 Task: Look for space in Iwakura, Japan from 1st June, 2023 to 9th June, 2023 for 4 adults in price range Rs.6000 to Rs.12000. Place can be entire place with 2 bedrooms having 2 beds and 2 bathrooms. Property type can be house, flat, guest house. Booking option can be shelf check-in. Required host language is English.
Action: Mouse moved to (445, 108)
Screenshot: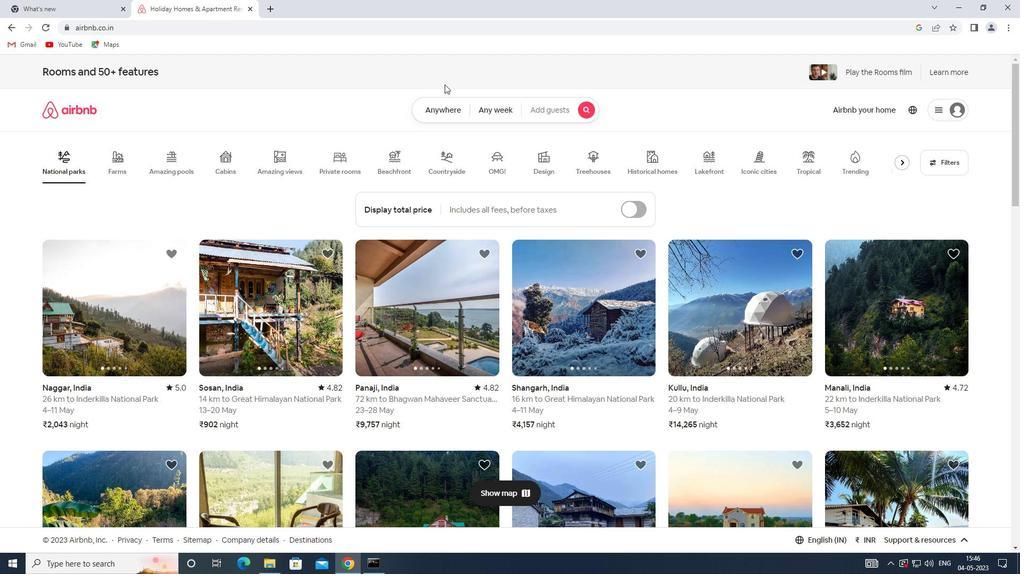 
Action: Mouse pressed left at (445, 108)
Screenshot: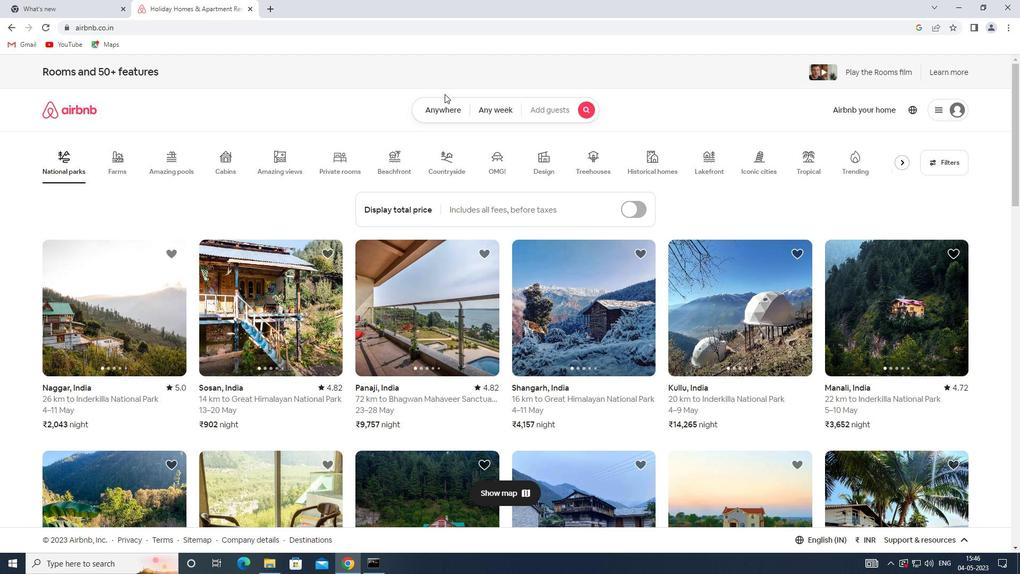 
Action: Mouse moved to (331, 155)
Screenshot: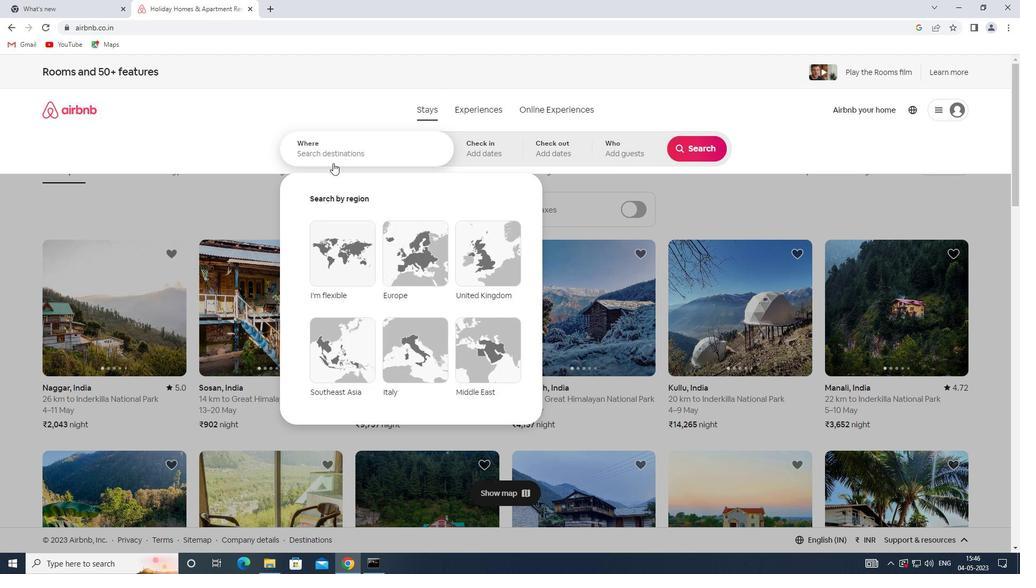 
Action: Mouse pressed left at (331, 155)
Screenshot: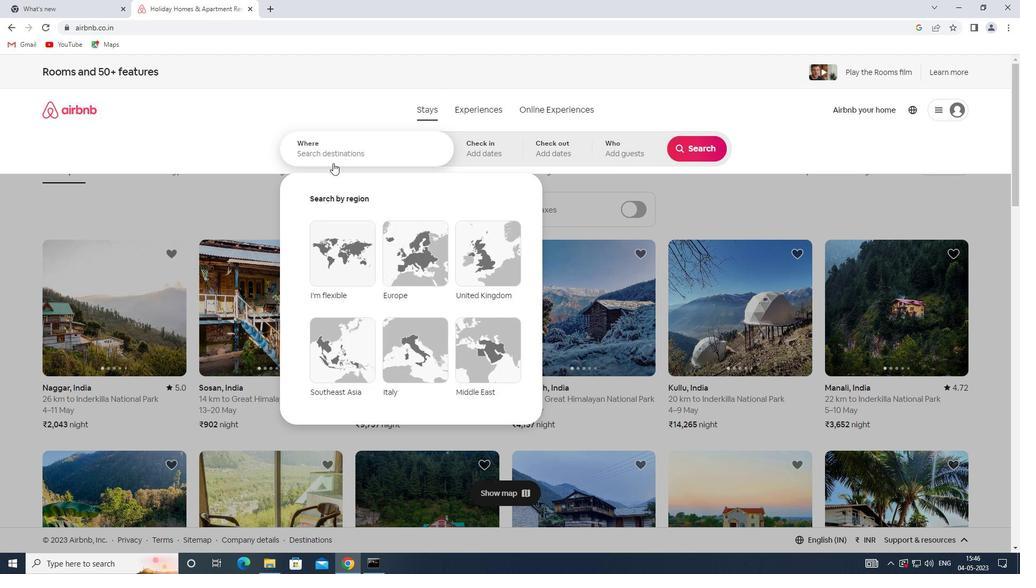 
Action: Key pressed <Key.shift><Key.shift><Key.shift><Key.shift><Key.shift><Key.shift><Key.shift><Key.shift><Key.shift>IWAKURA,<Key.shift><Key.shift><Key.shift><Key.shift><Key.shift><Key.shift><Key.shift><Key.shift><Key.shift><Key.shift><Key.shift><Key.shift><Key.shift><Key.shift><Key.shift><Key.shift><Key.shift>JAPAN
Screenshot: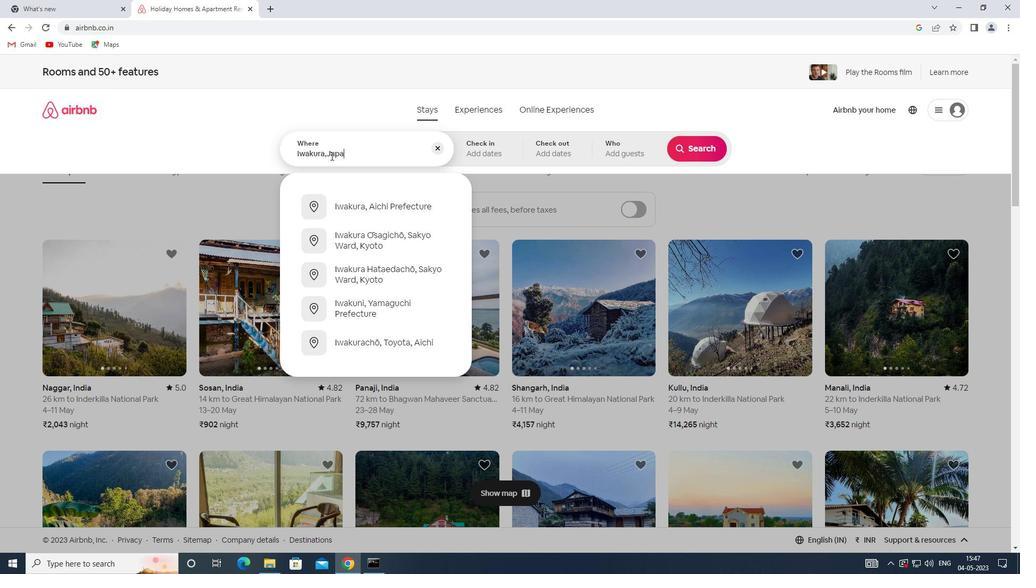 
Action: Mouse moved to (469, 144)
Screenshot: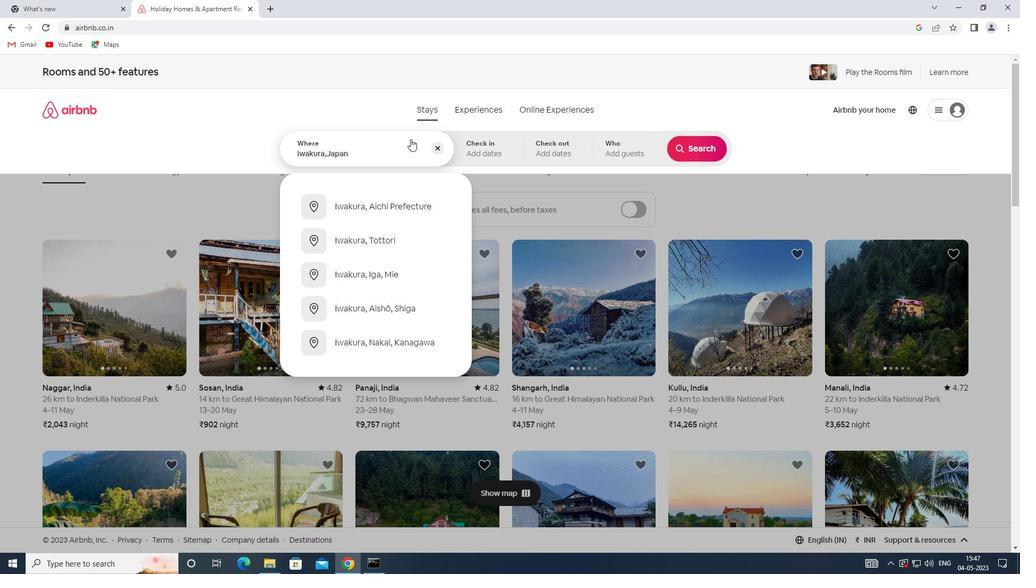 
Action: Mouse pressed left at (469, 144)
Screenshot: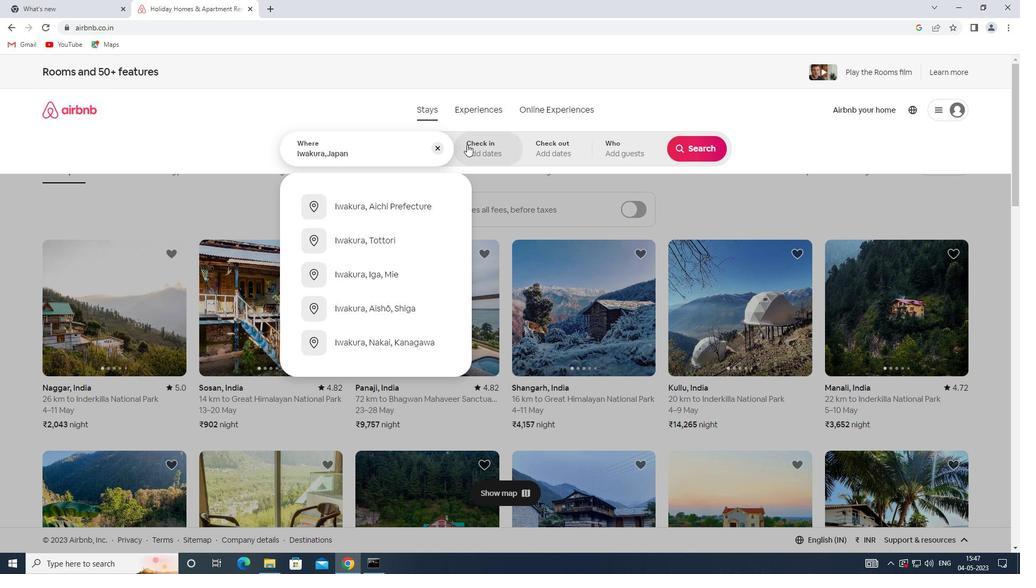
Action: Mouse moved to (636, 285)
Screenshot: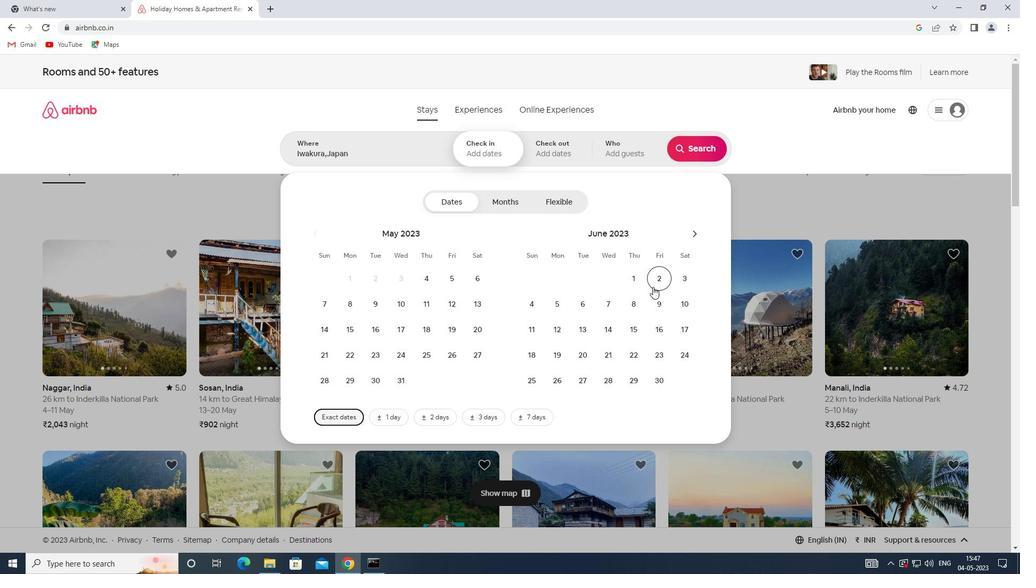 
Action: Mouse pressed left at (636, 285)
Screenshot: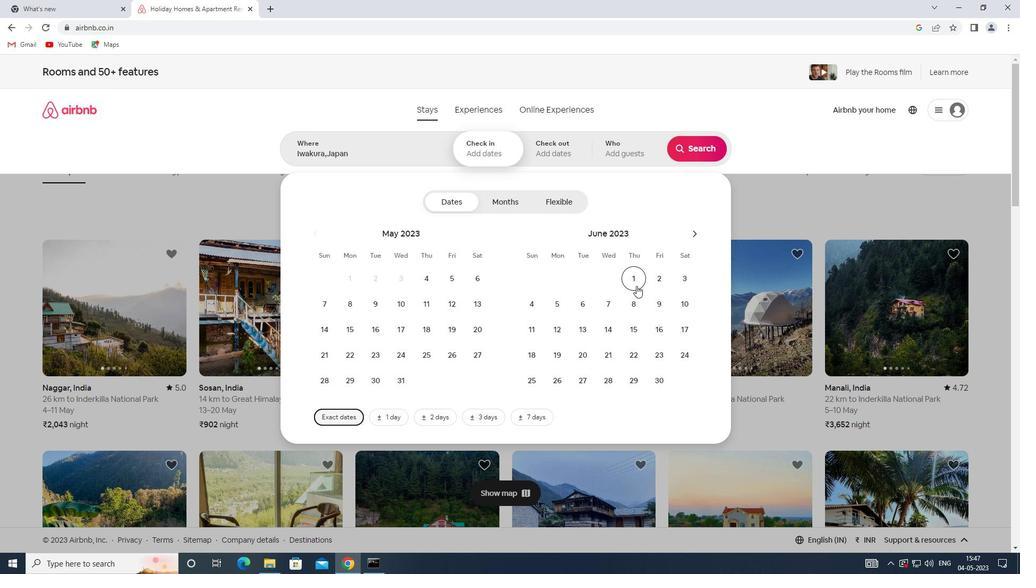 
Action: Mouse moved to (661, 304)
Screenshot: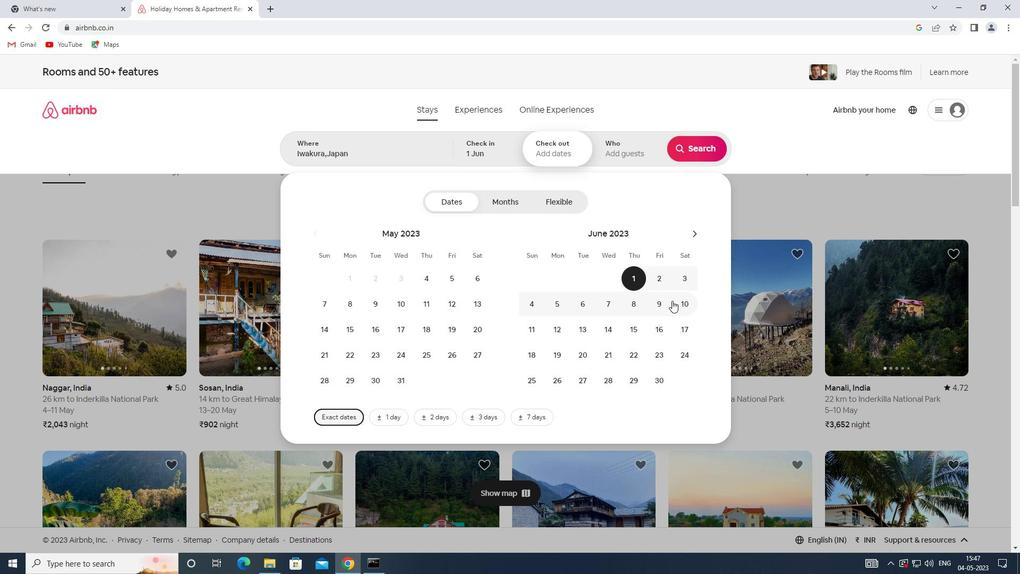 
Action: Mouse pressed left at (661, 304)
Screenshot: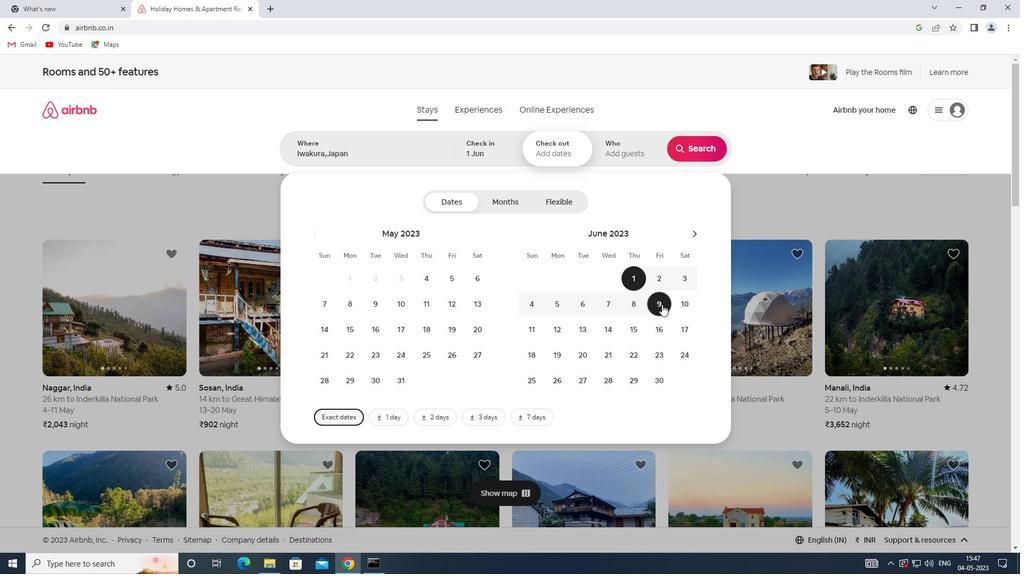
Action: Mouse moved to (634, 152)
Screenshot: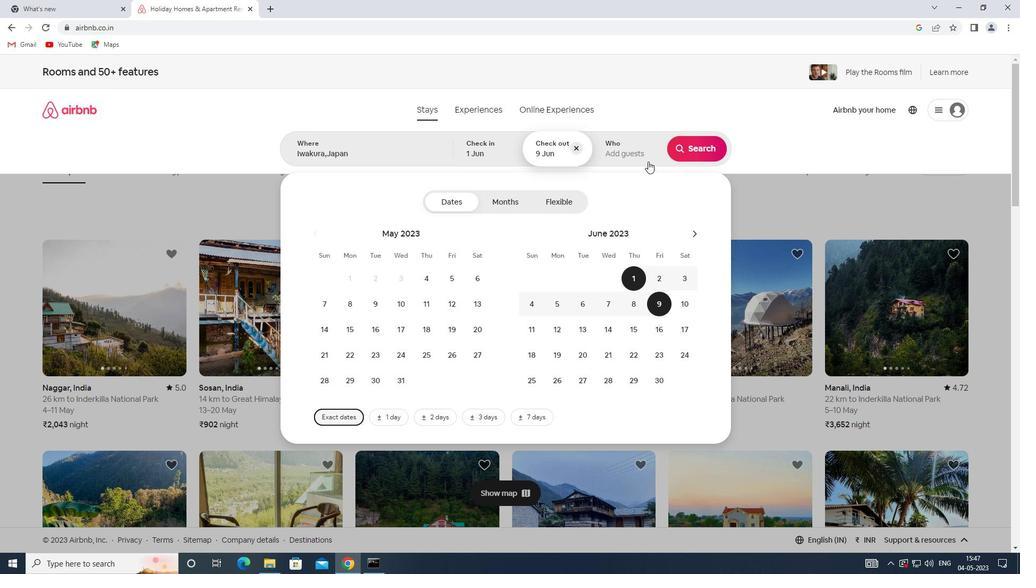 
Action: Mouse pressed left at (634, 152)
Screenshot: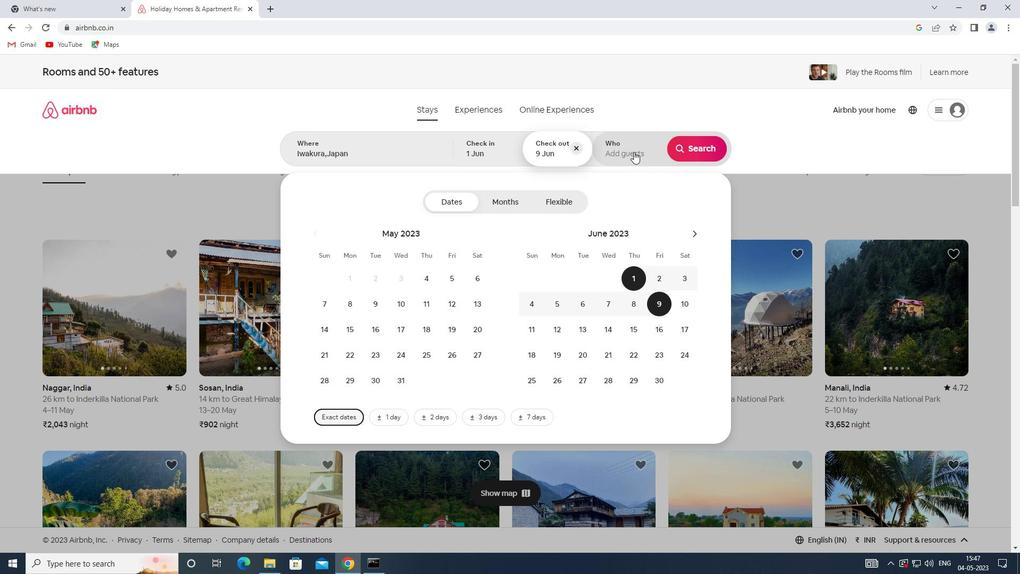 
Action: Mouse moved to (695, 203)
Screenshot: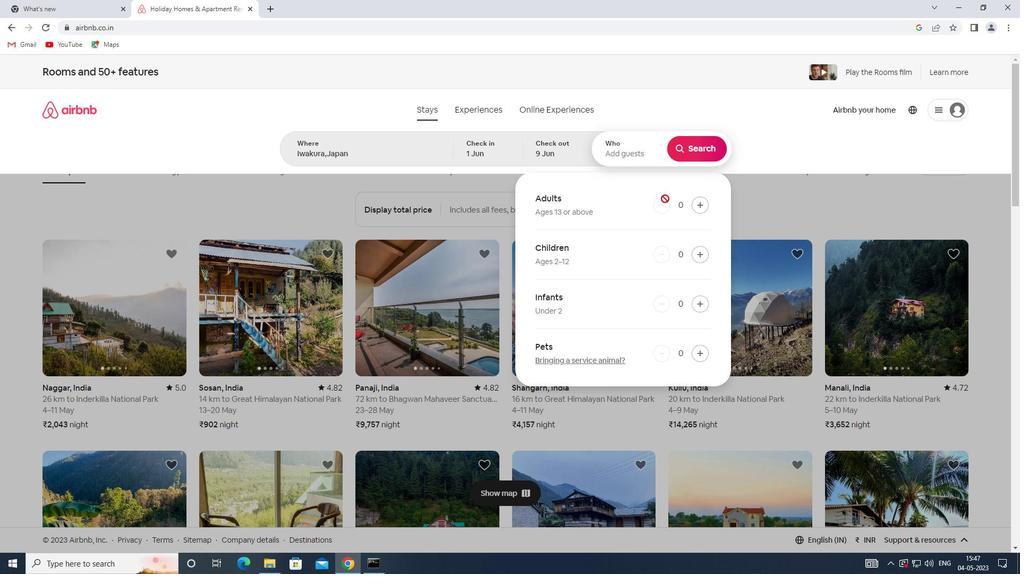 
Action: Mouse pressed left at (695, 203)
Screenshot: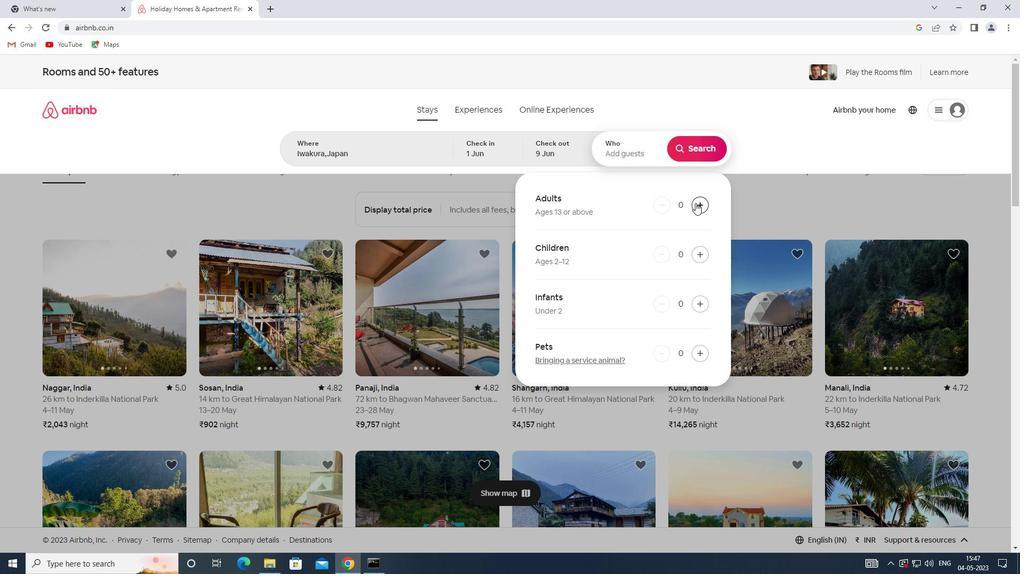 
Action: Mouse pressed left at (695, 203)
Screenshot: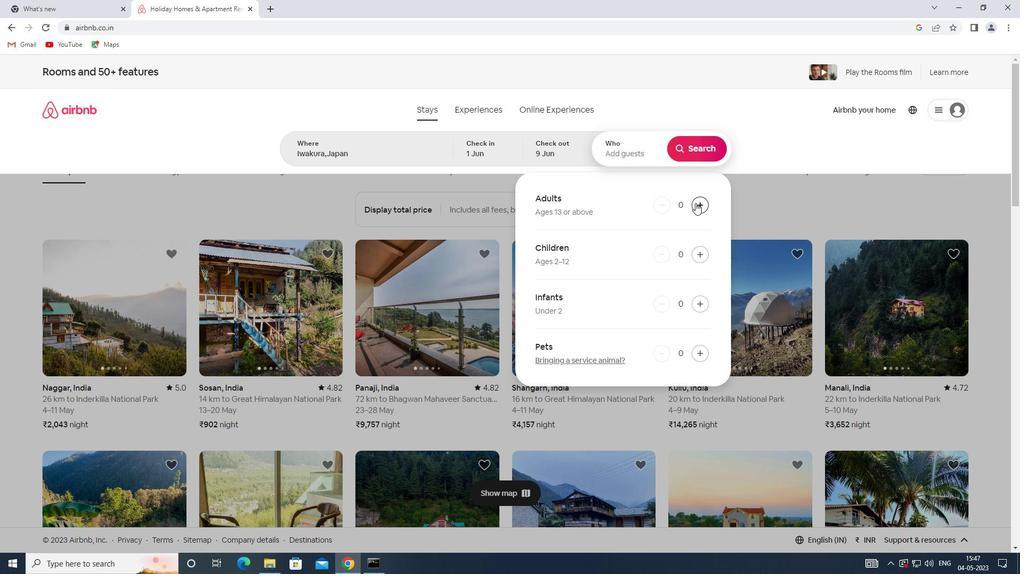 
Action: Mouse pressed left at (695, 203)
Screenshot: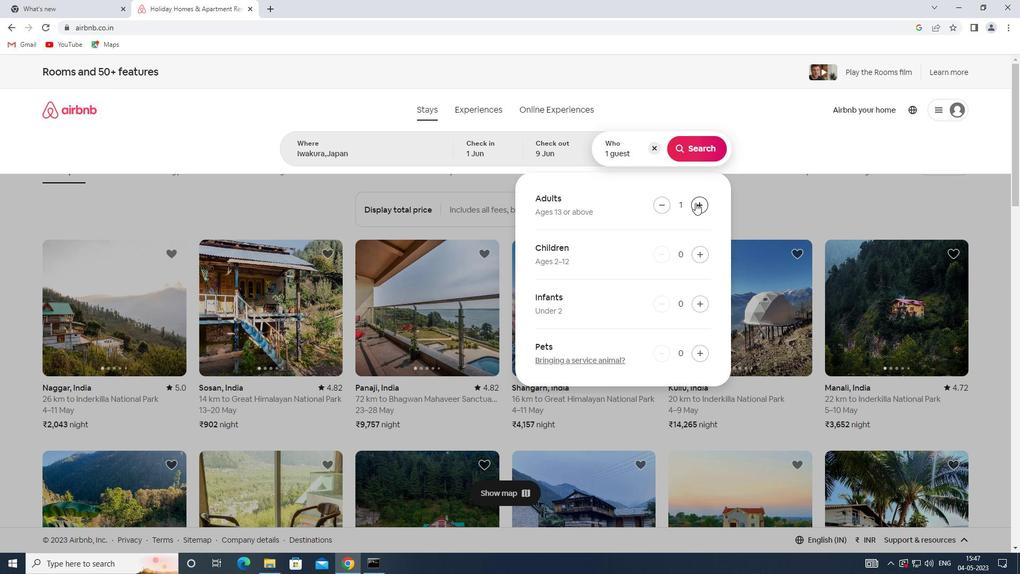 
Action: Mouse pressed left at (695, 203)
Screenshot: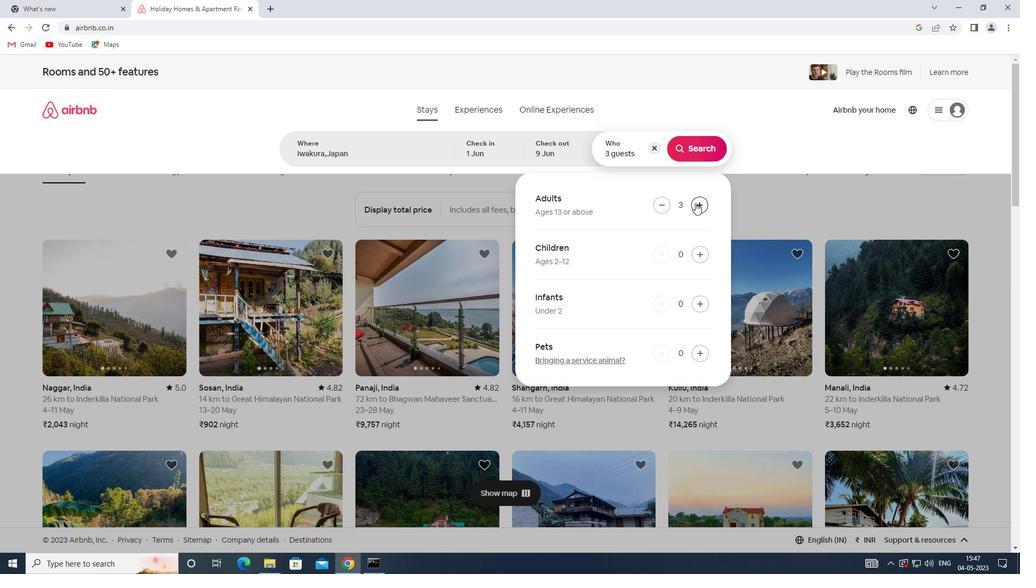 
Action: Mouse moved to (688, 151)
Screenshot: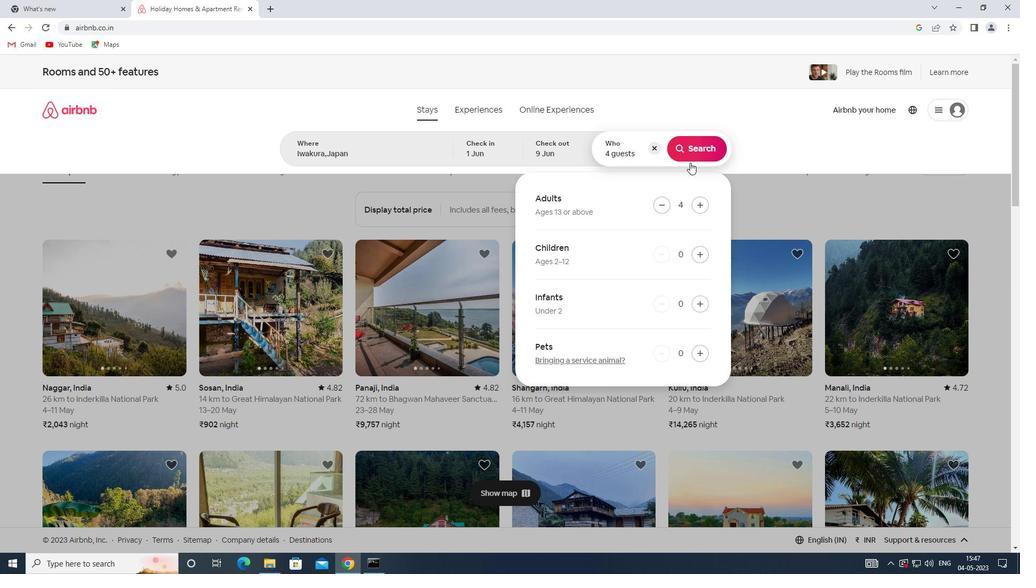 
Action: Mouse pressed left at (688, 151)
Screenshot: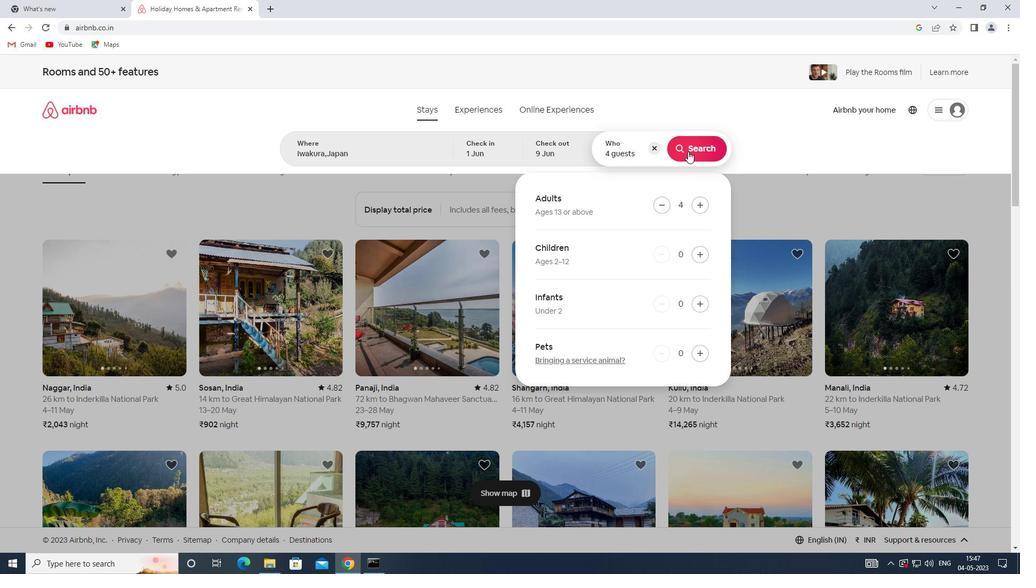 
Action: Mouse moved to (964, 123)
Screenshot: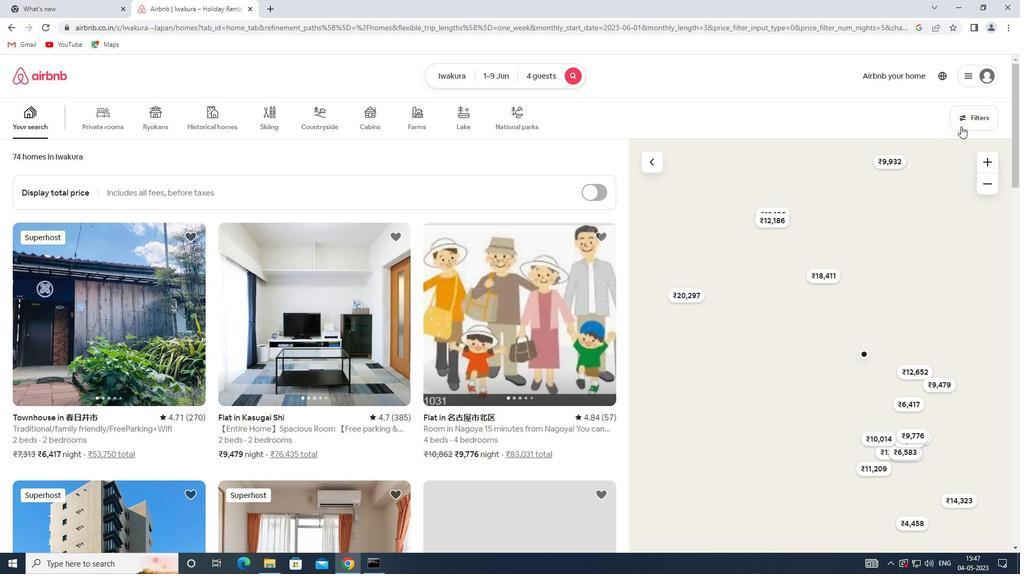 
Action: Mouse pressed left at (964, 123)
Screenshot: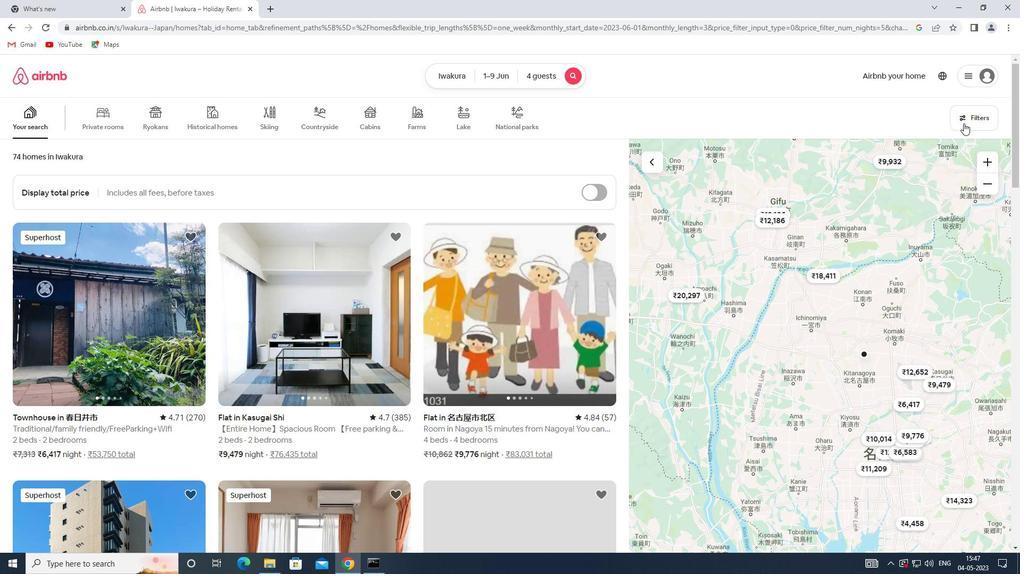 
Action: Mouse moved to (366, 250)
Screenshot: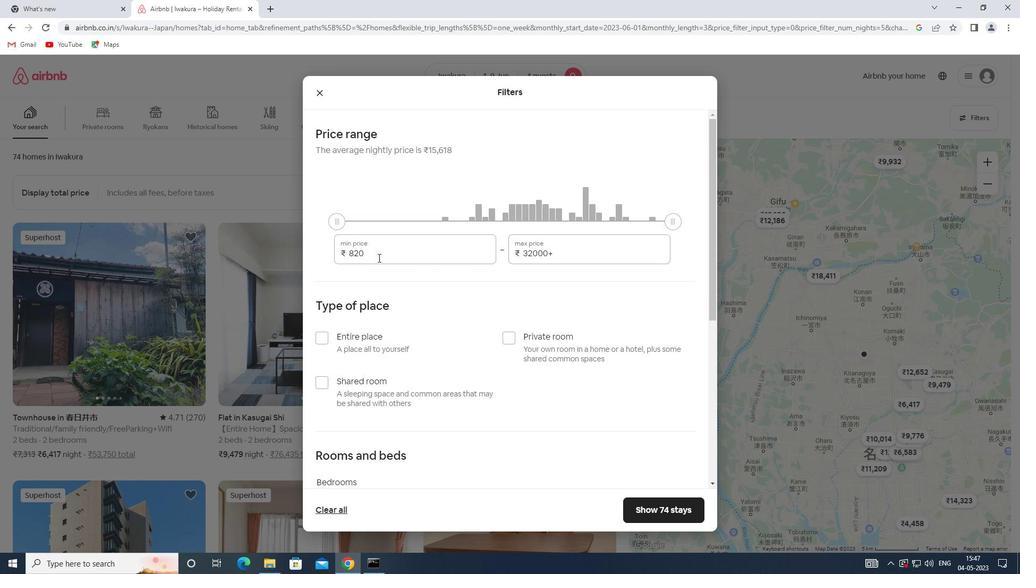 
Action: Mouse pressed left at (366, 250)
Screenshot: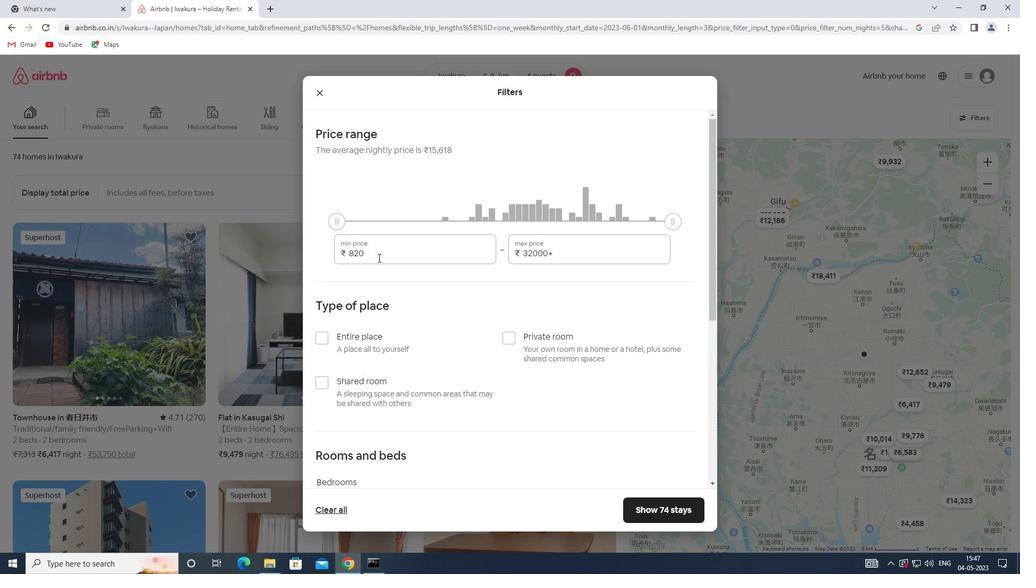 
Action: Mouse moved to (338, 249)
Screenshot: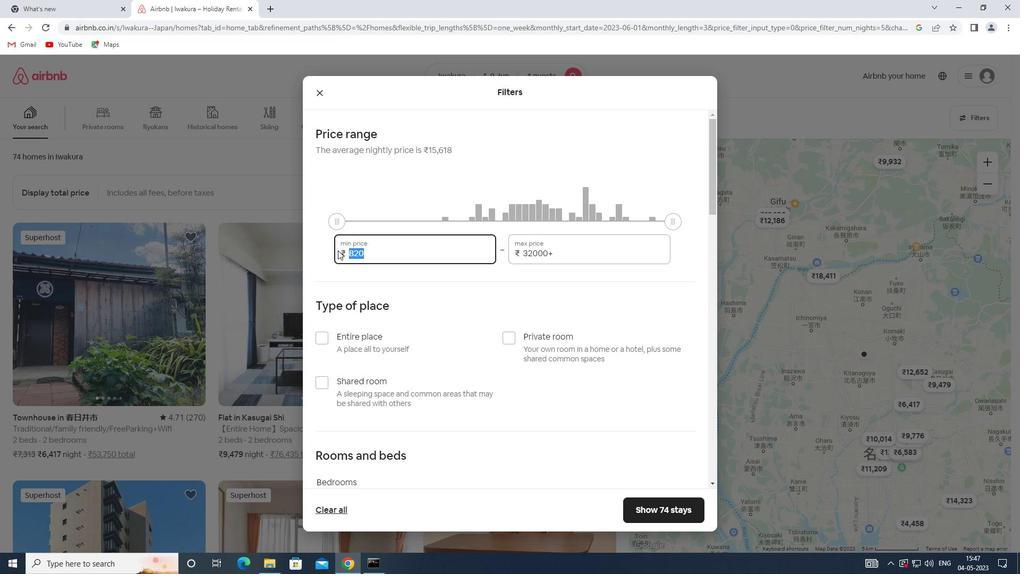 
Action: Key pressed 6000
Screenshot: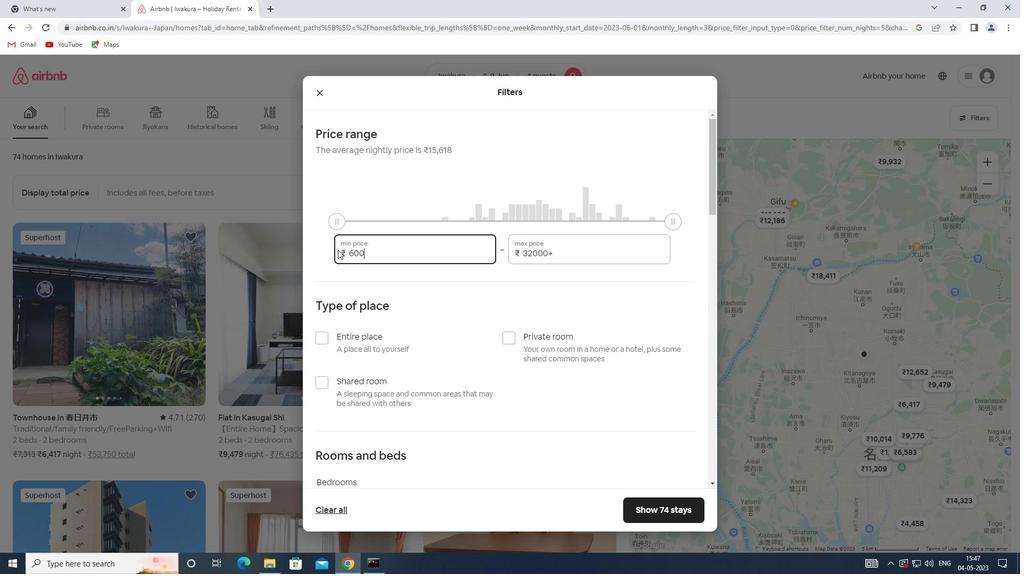 
Action: Mouse moved to (554, 255)
Screenshot: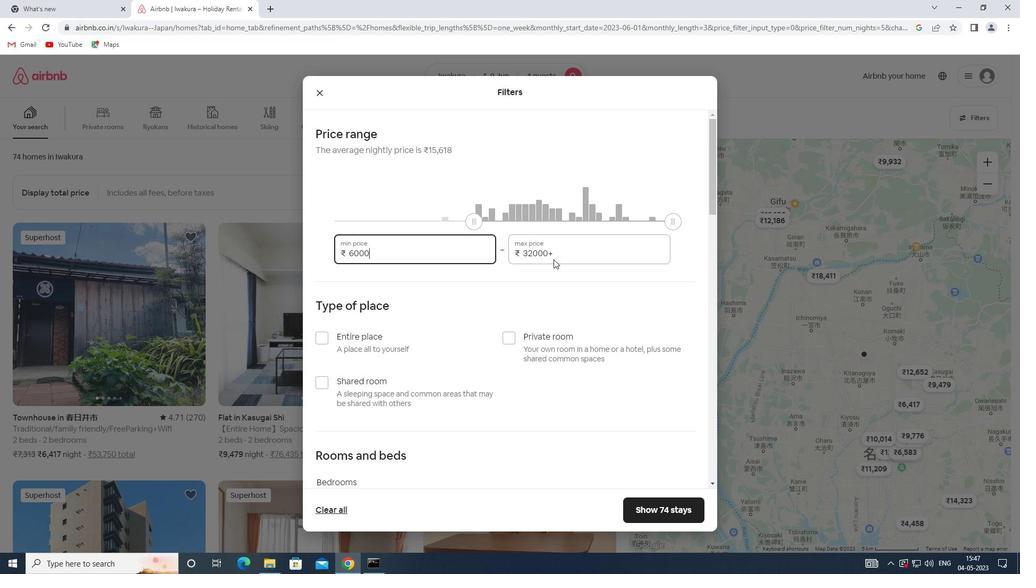 
Action: Mouse pressed left at (554, 255)
Screenshot: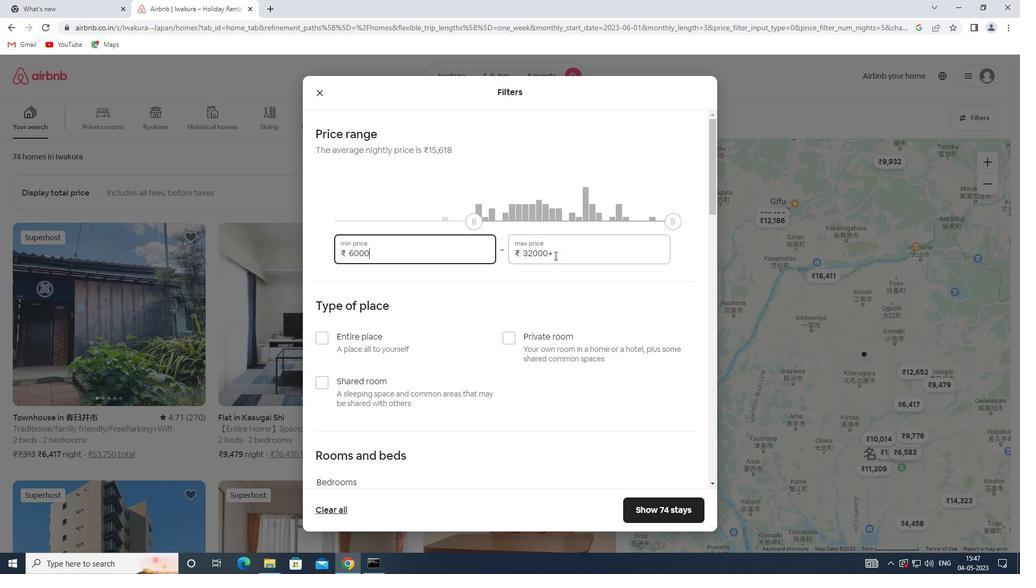 
Action: Mouse moved to (452, 258)
Screenshot: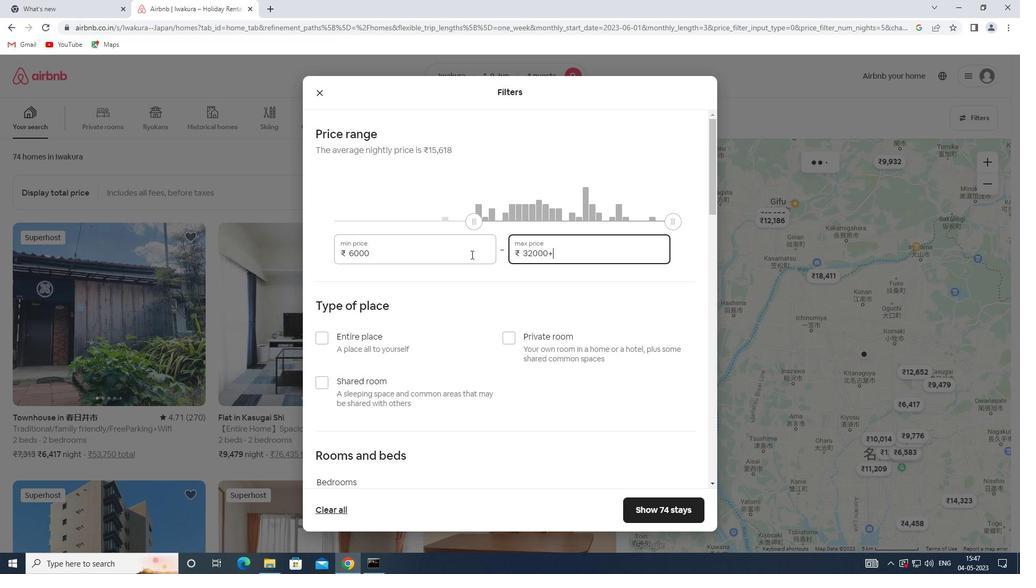 
Action: Key pressed 12000
Screenshot: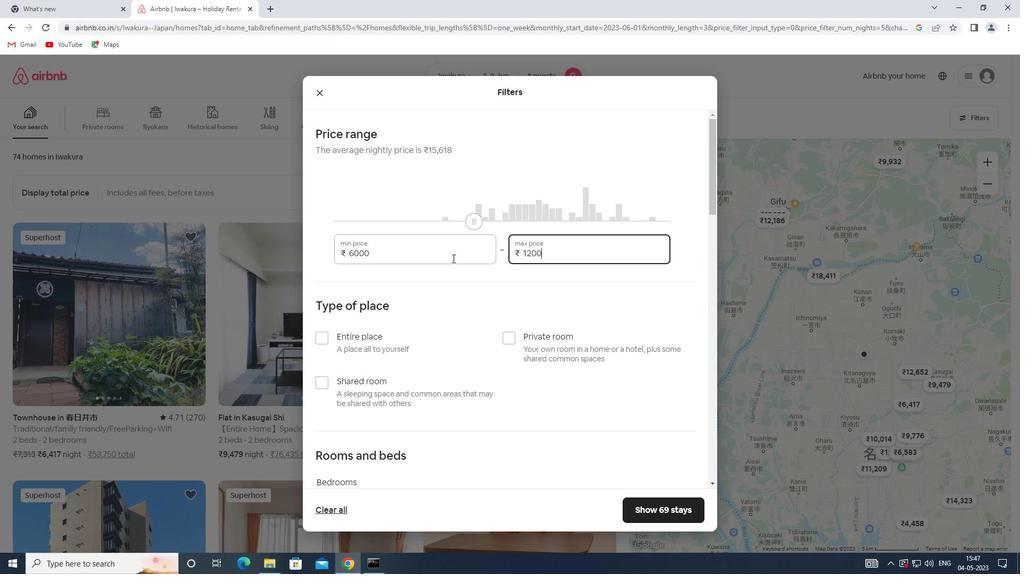 
Action: Mouse moved to (430, 280)
Screenshot: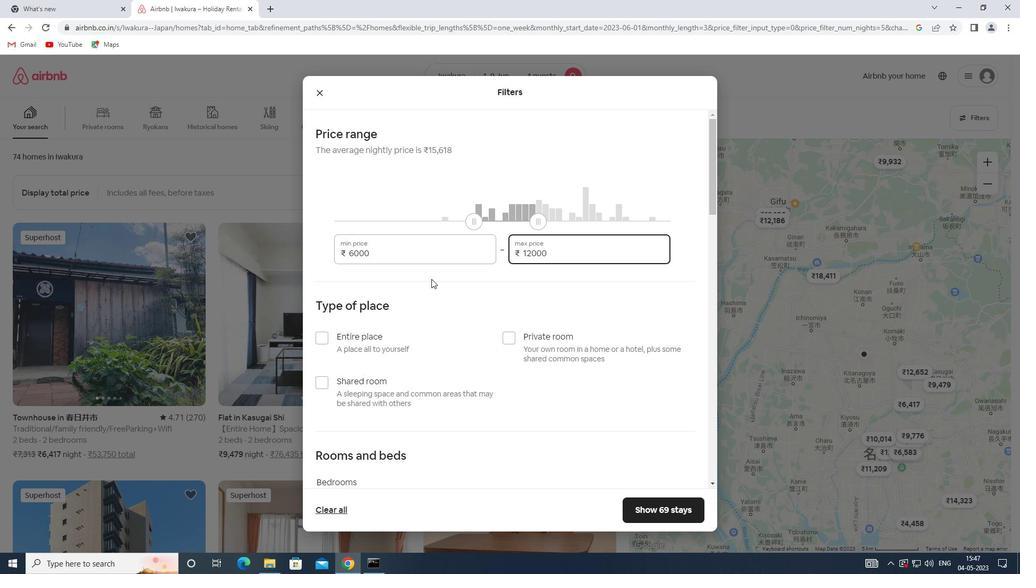 
Action: Mouse scrolled (430, 280) with delta (0, 0)
Screenshot: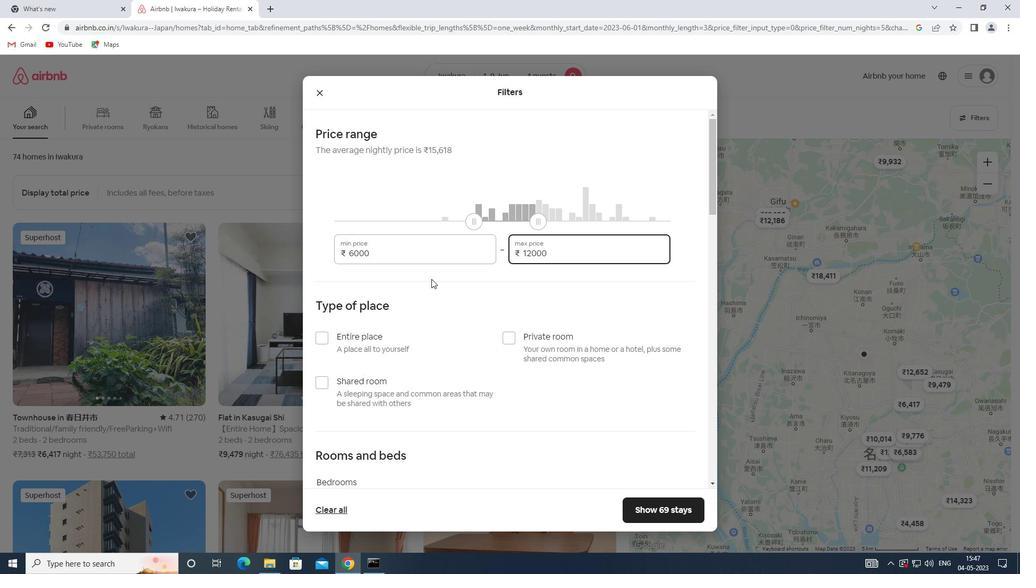 
Action: Mouse scrolled (430, 280) with delta (0, 0)
Screenshot: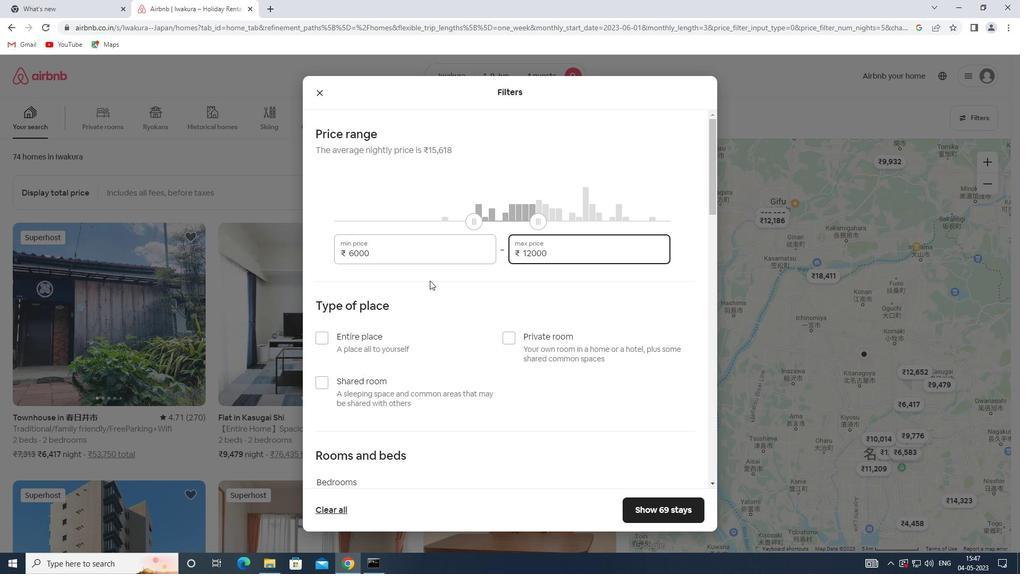 
Action: Mouse moved to (320, 228)
Screenshot: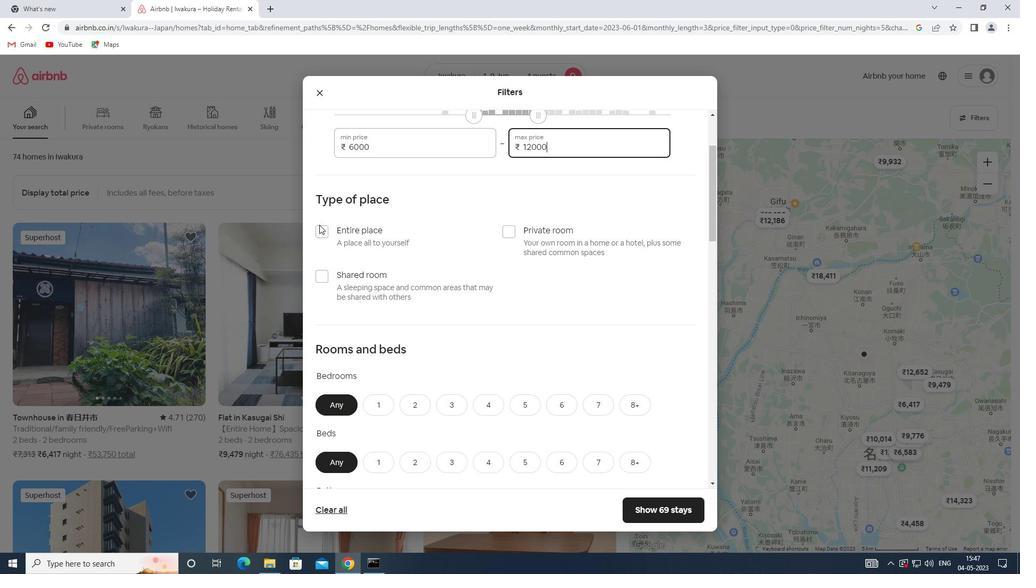 
Action: Mouse pressed left at (320, 228)
Screenshot: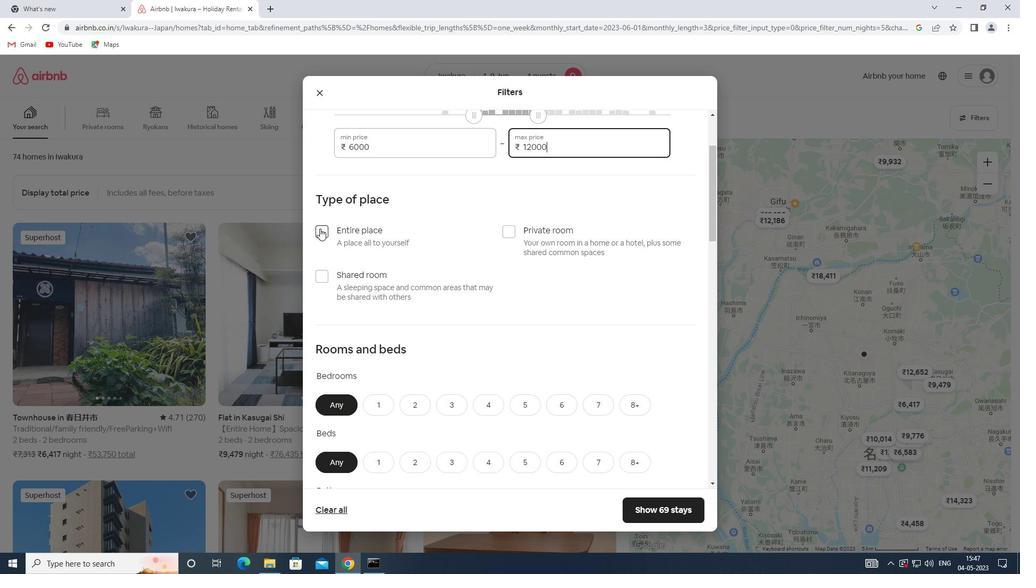 
Action: Mouse scrolled (320, 228) with delta (0, 0)
Screenshot: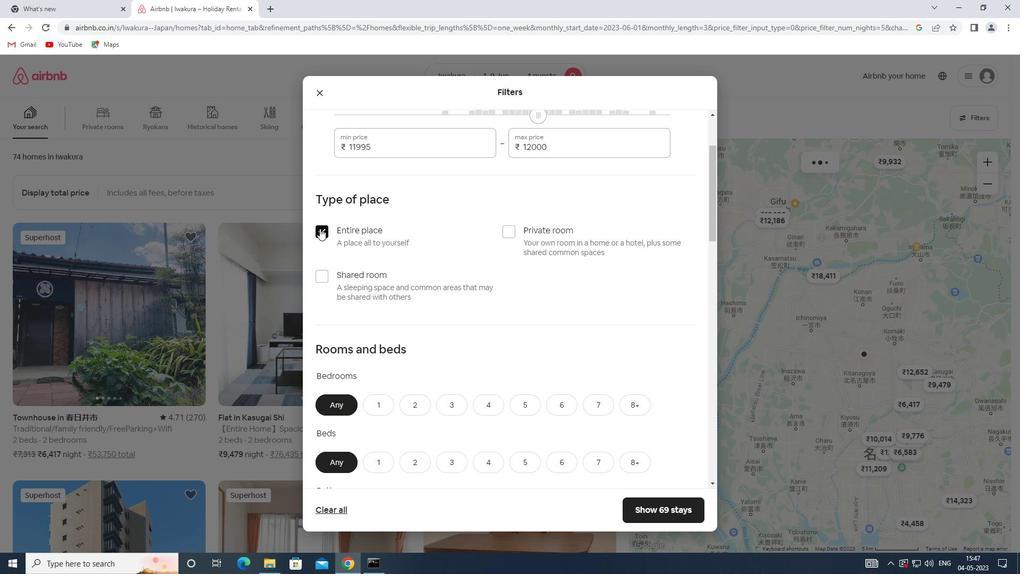 
Action: Mouse moved to (322, 237)
Screenshot: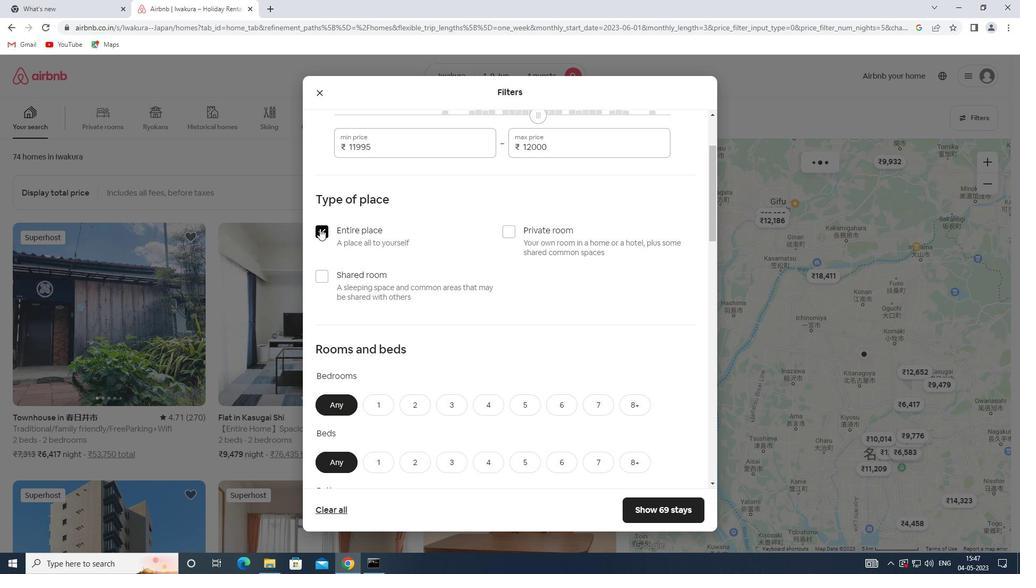 
Action: Mouse scrolled (322, 236) with delta (0, 0)
Screenshot: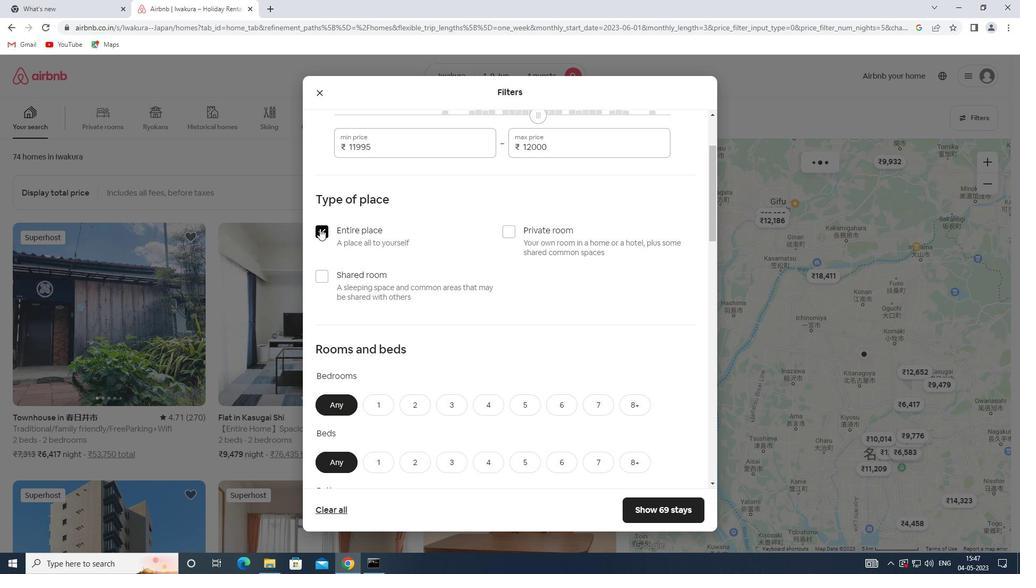 
Action: Mouse moved to (323, 241)
Screenshot: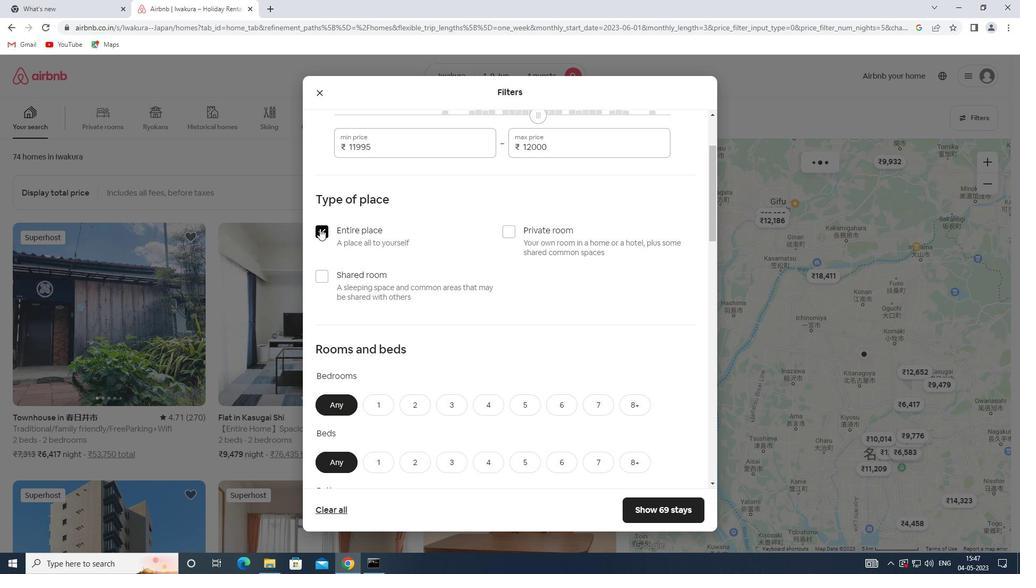 
Action: Mouse scrolled (323, 240) with delta (0, 0)
Screenshot: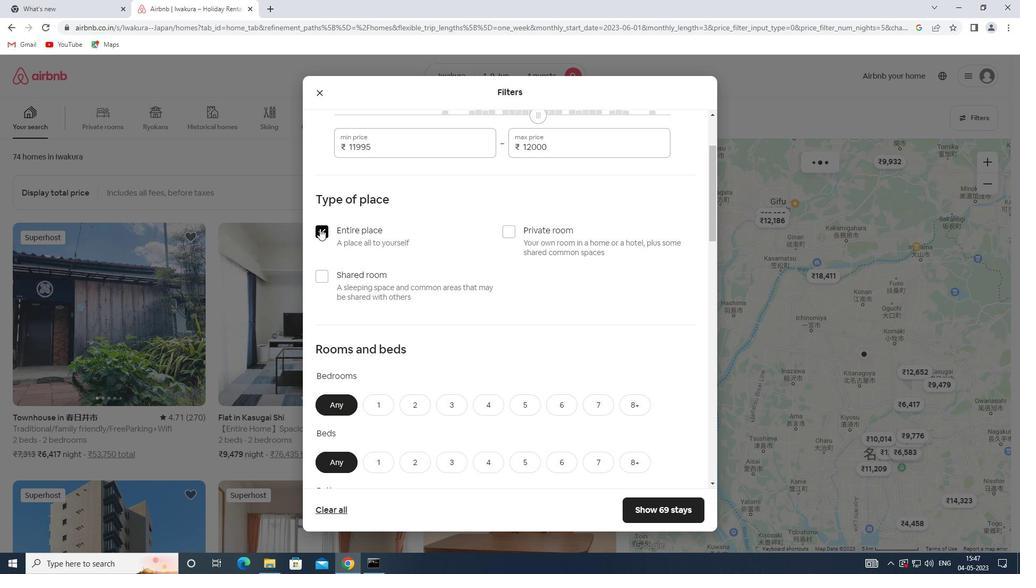 
Action: Mouse moved to (416, 249)
Screenshot: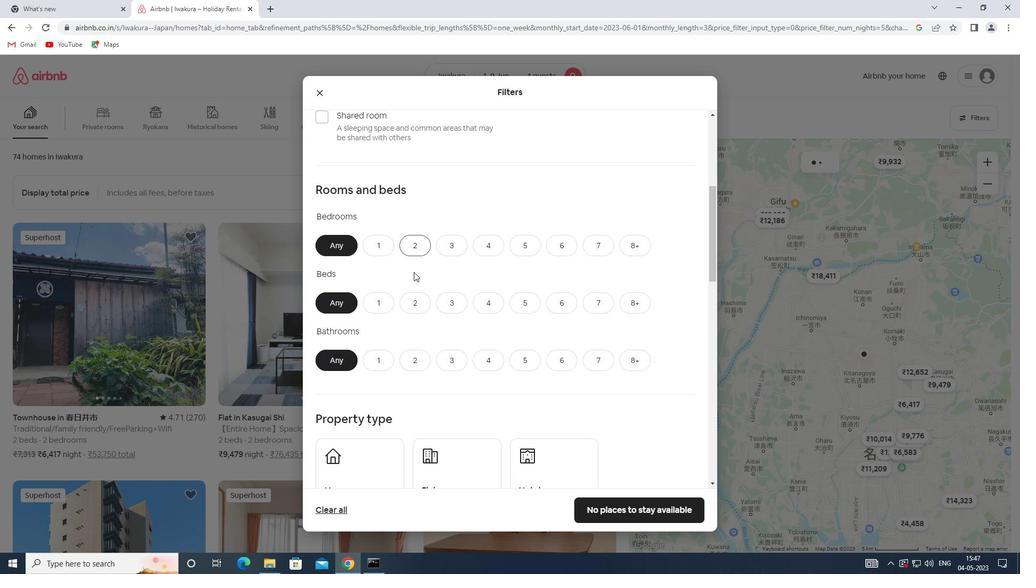 
Action: Mouse pressed left at (416, 249)
Screenshot: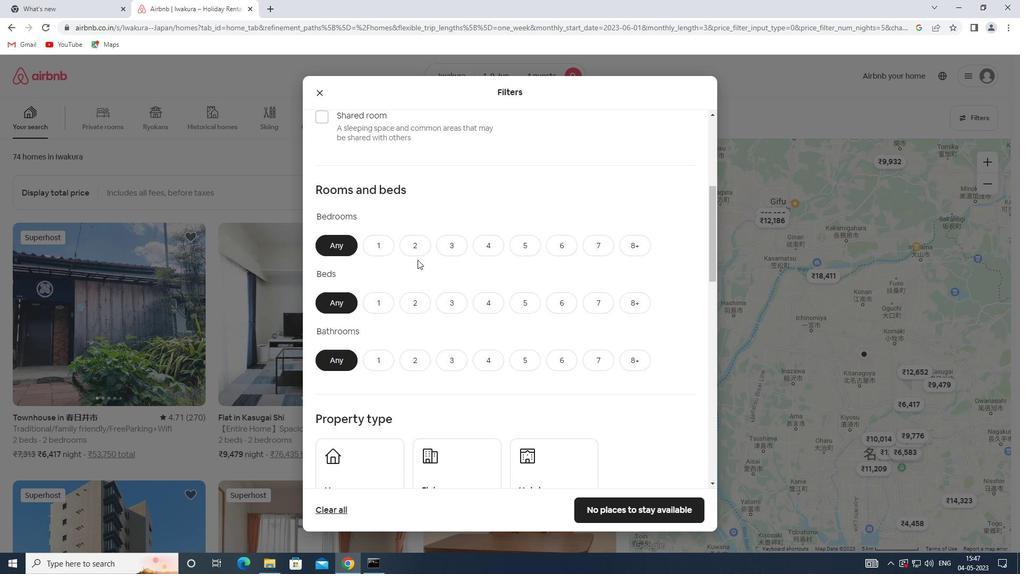
Action: Mouse moved to (419, 302)
Screenshot: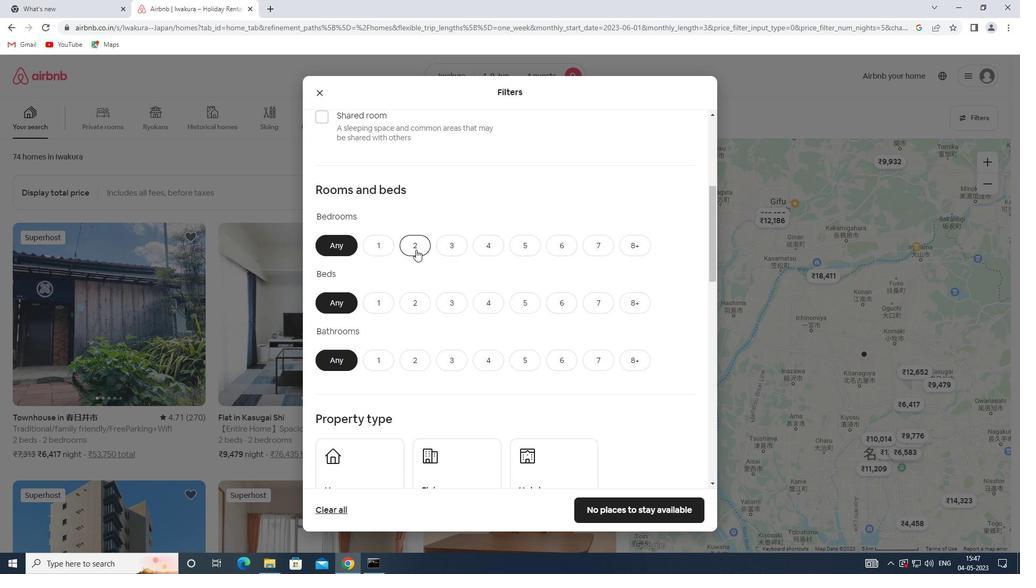 
Action: Mouse pressed left at (419, 302)
Screenshot: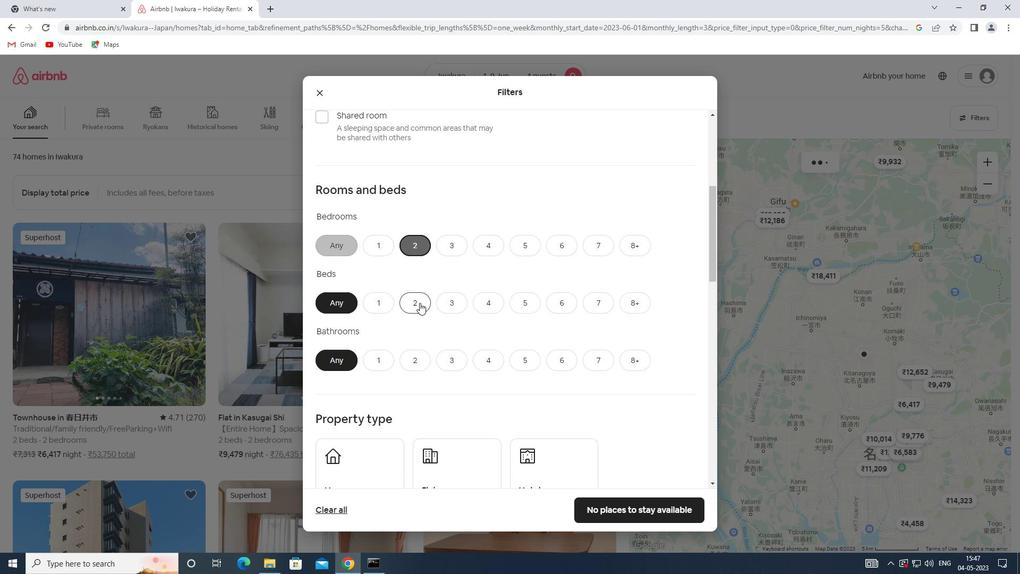 
Action: Mouse moved to (417, 360)
Screenshot: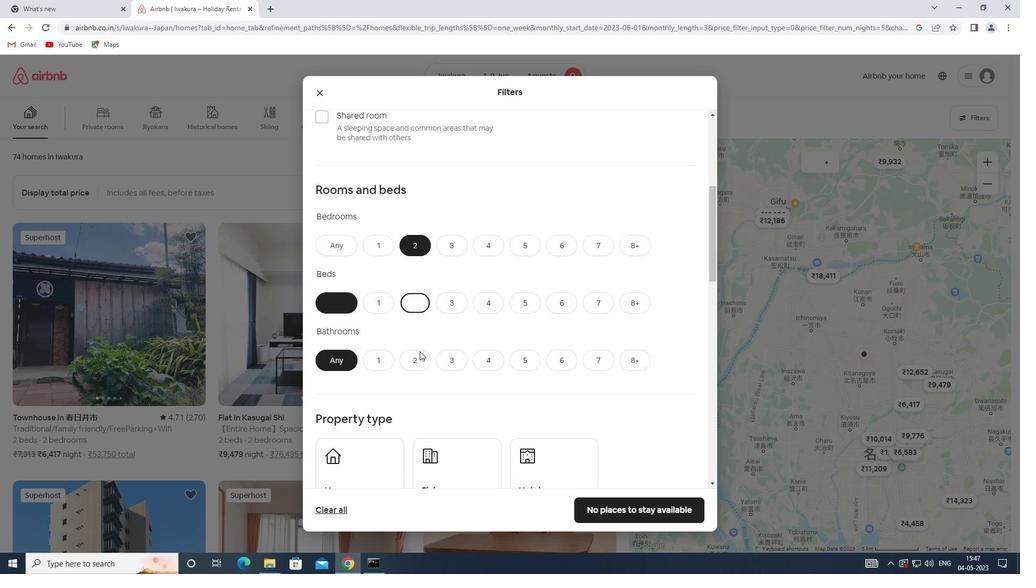 
Action: Mouse pressed left at (417, 360)
Screenshot: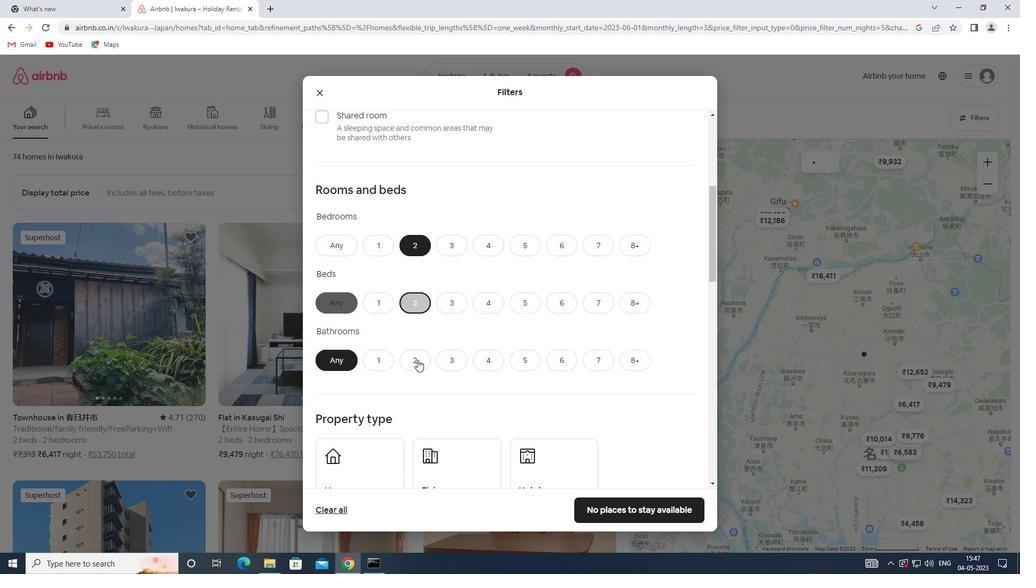 
Action: Mouse moved to (341, 324)
Screenshot: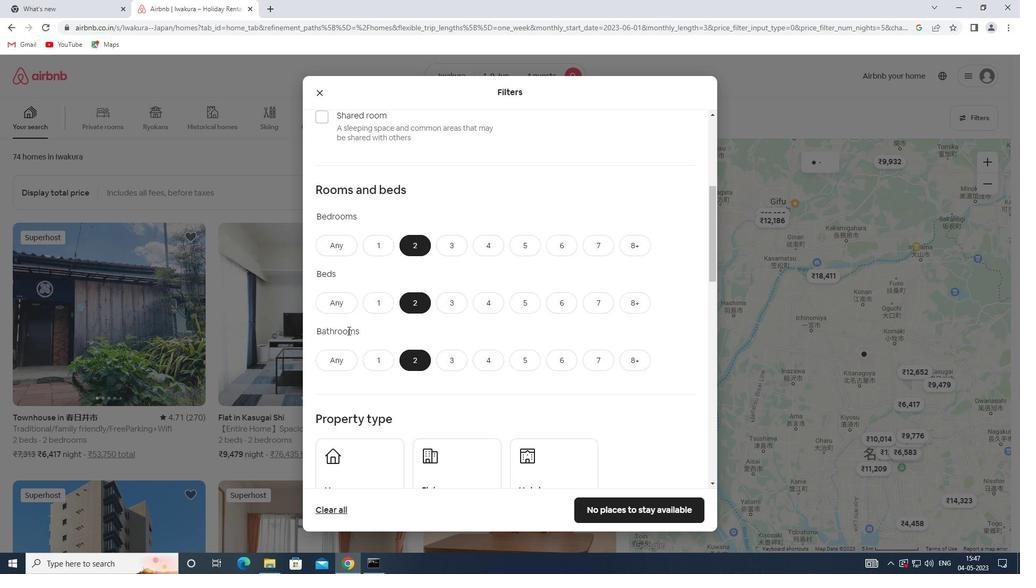 
Action: Mouse scrolled (341, 323) with delta (0, 0)
Screenshot: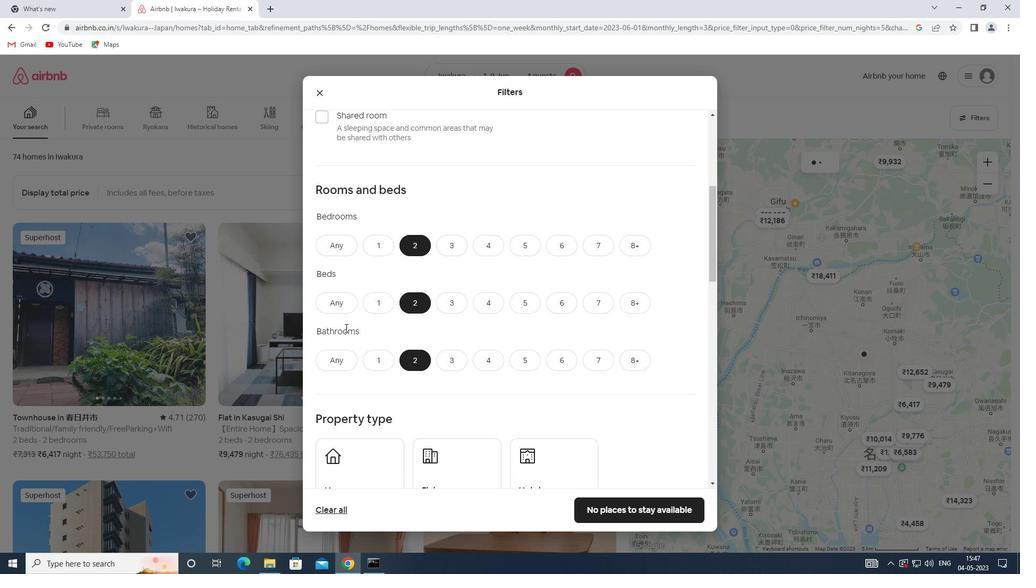 
Action: Mouse scrolled (341, 323) with delta (0, 0)
Screenshot: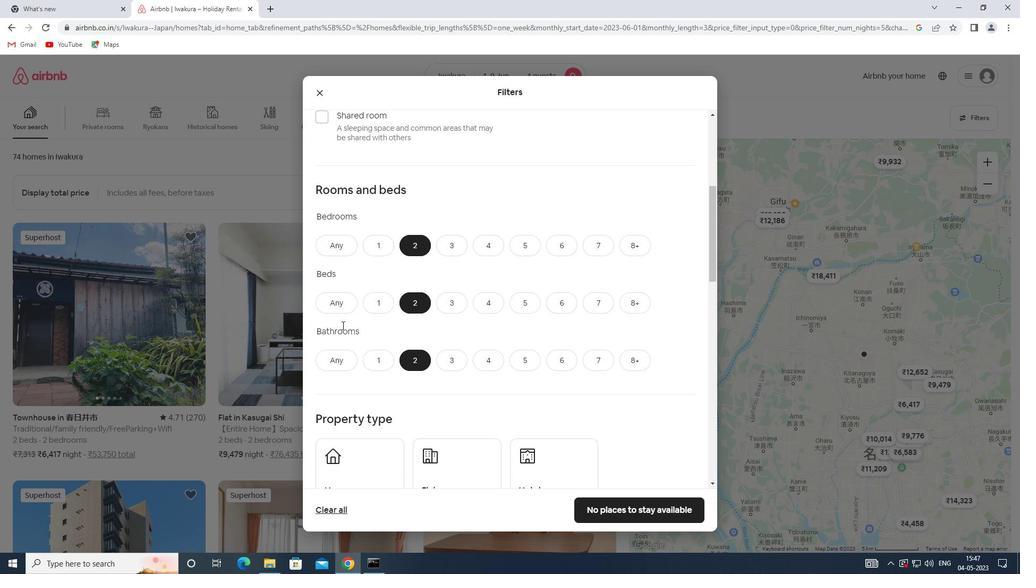 
Action: Mouse scrolled (341, 323) with delta (0, 0)
Screenshot: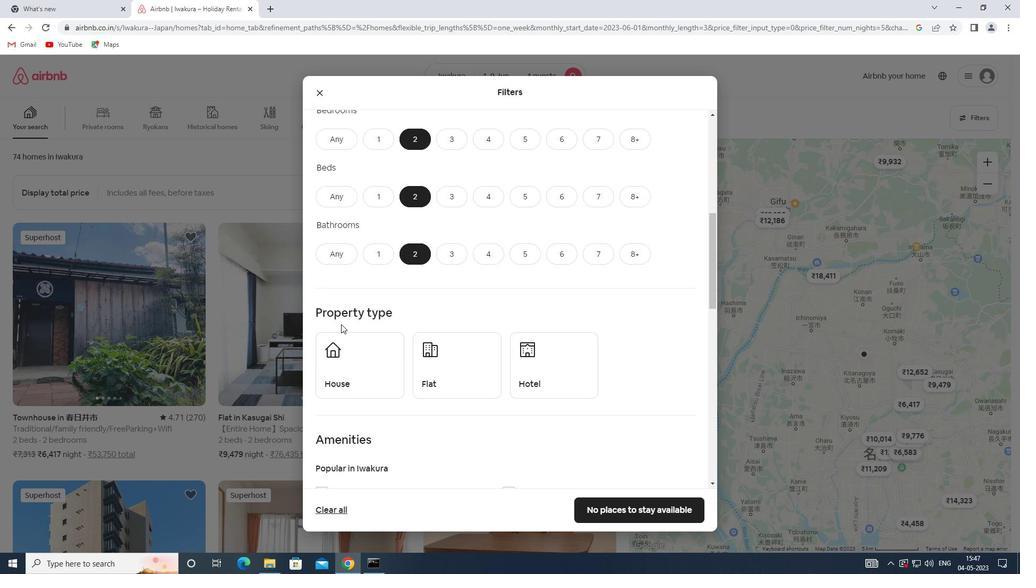 
Action: Mouse scrolled (341, 323) with delta (0, 0)
Screenshot: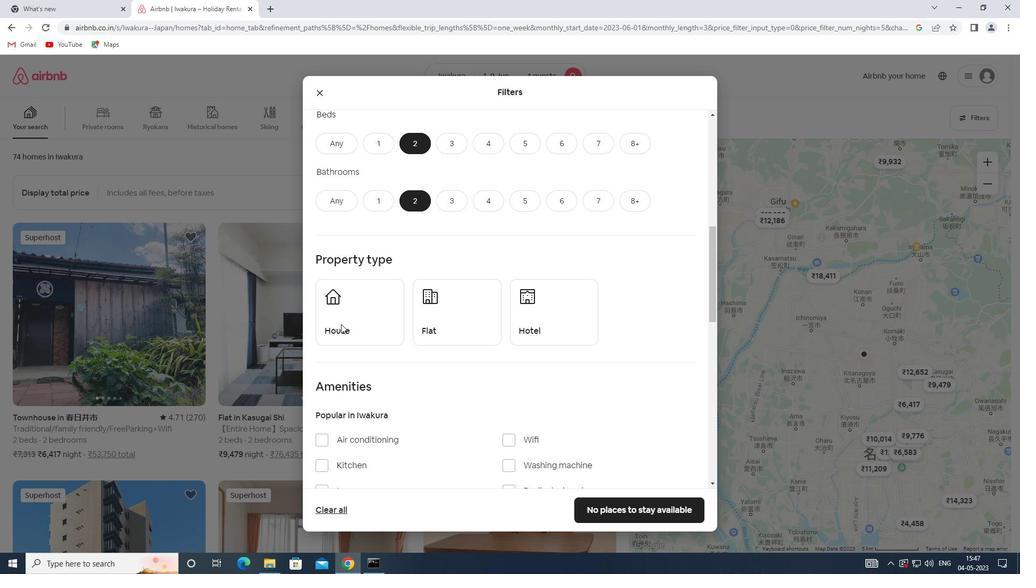
Action: Mouse moved to (358, 274)
Screenshot: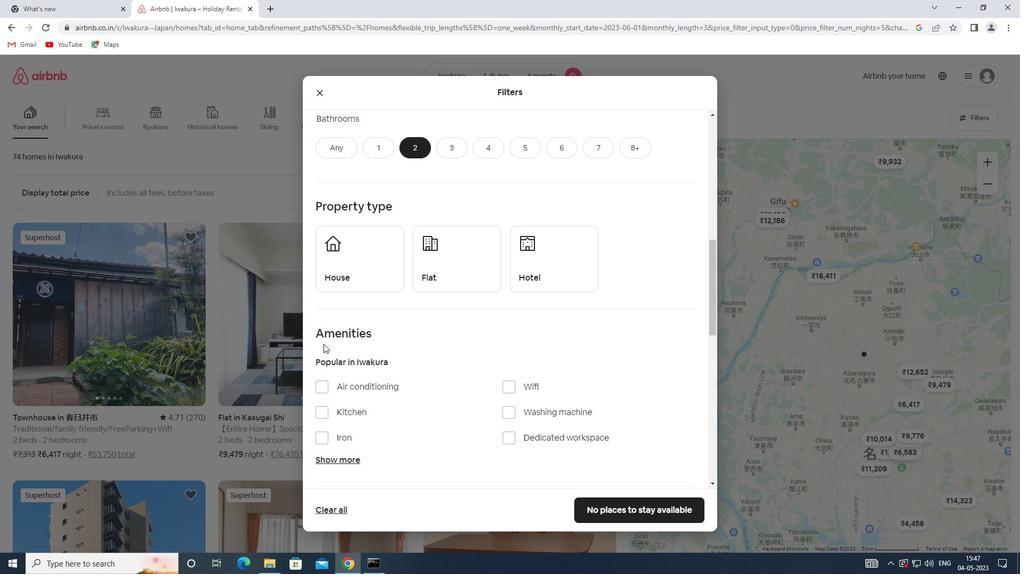 
Action: Mouse pressed left at (358, 274)
Screenshot: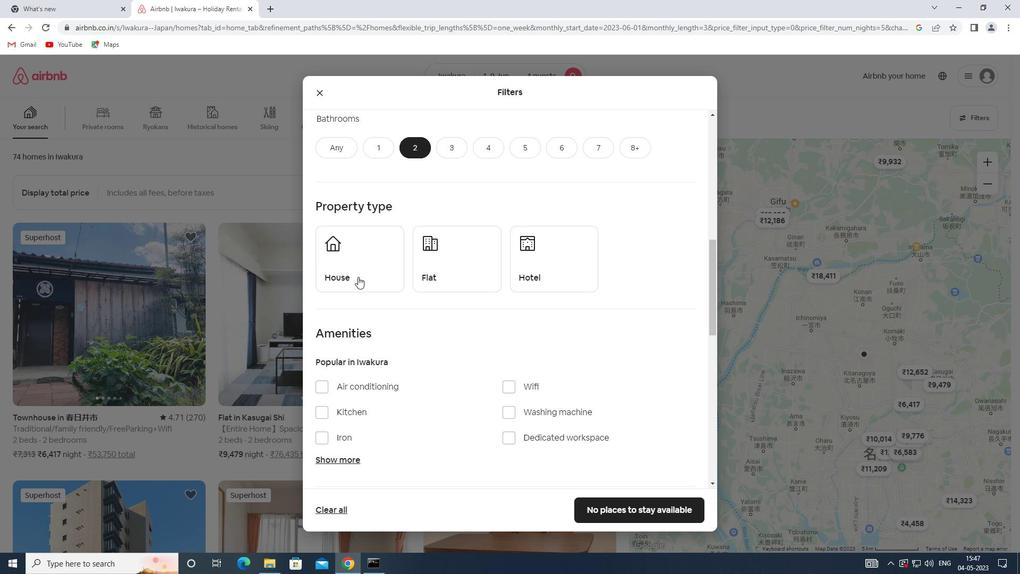 
Action: Mouse moved to (417, 273)
Screenshot: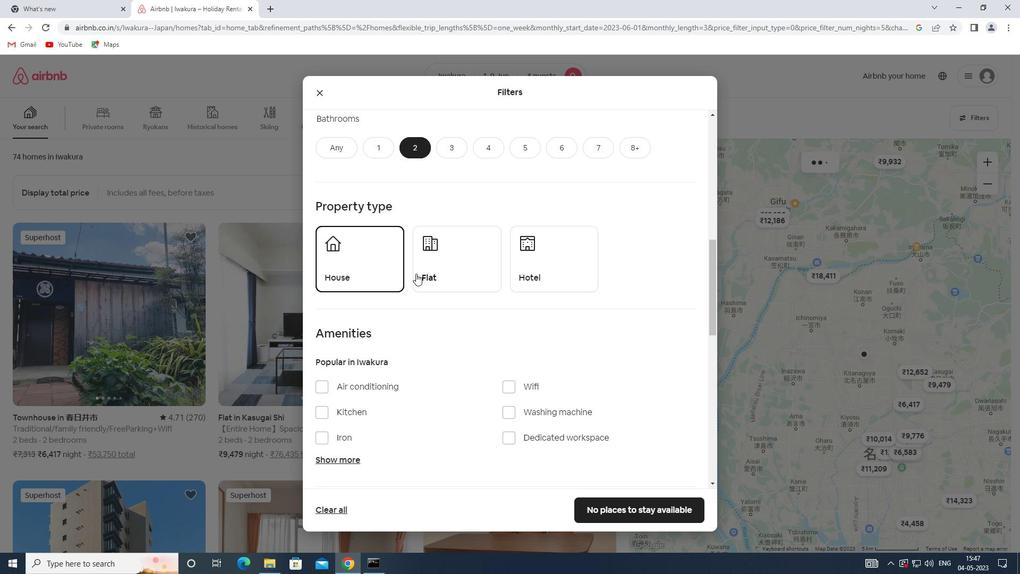 
Action: Mouse pressed left at (417, 273)
Screenshot: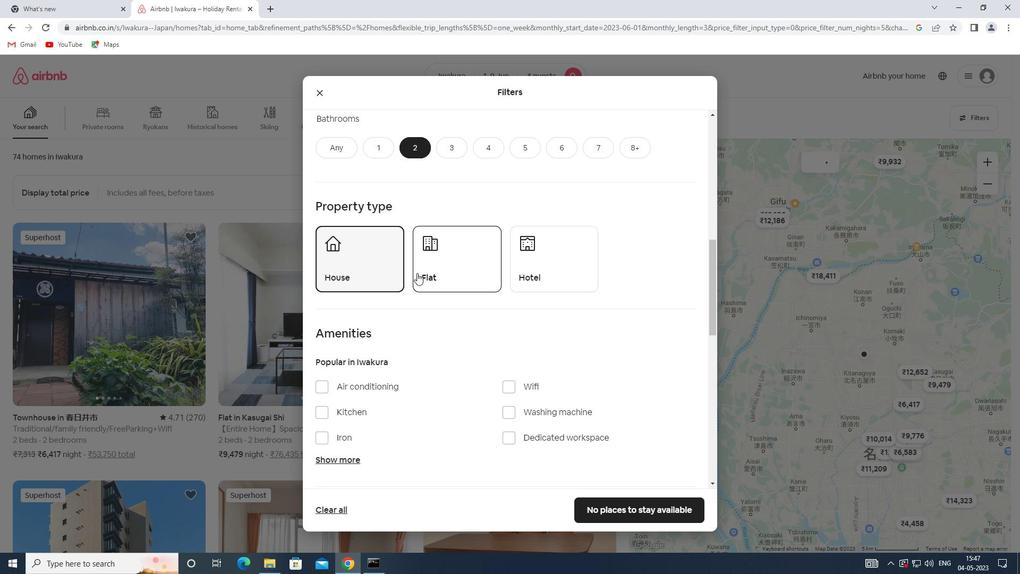
Action: Mouse scrolled (417, 272) with delta (0, 0)
Screenshot: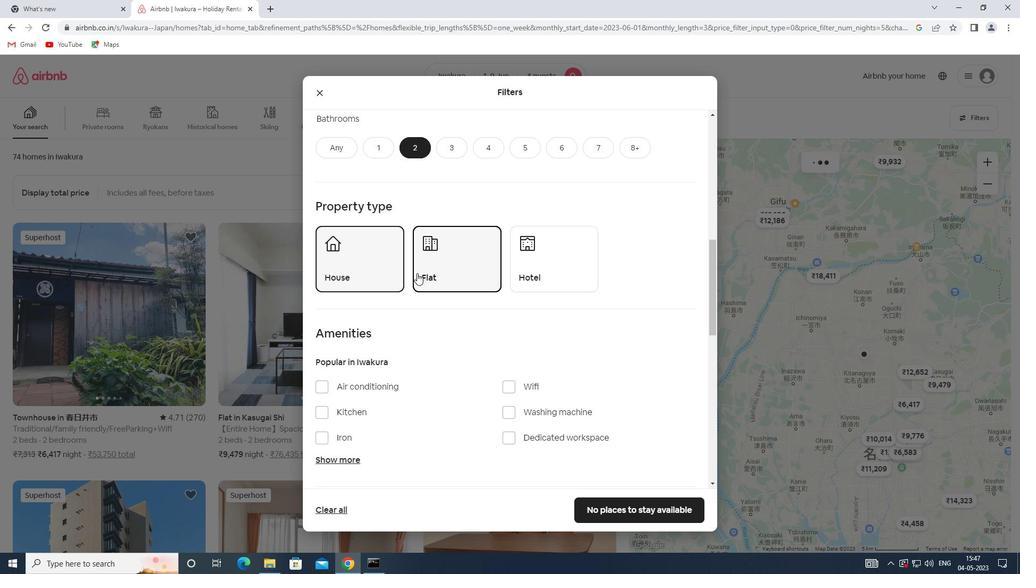 
Action: Mouse scrolled (417, 272) with delta (0, 0)
Screenshot: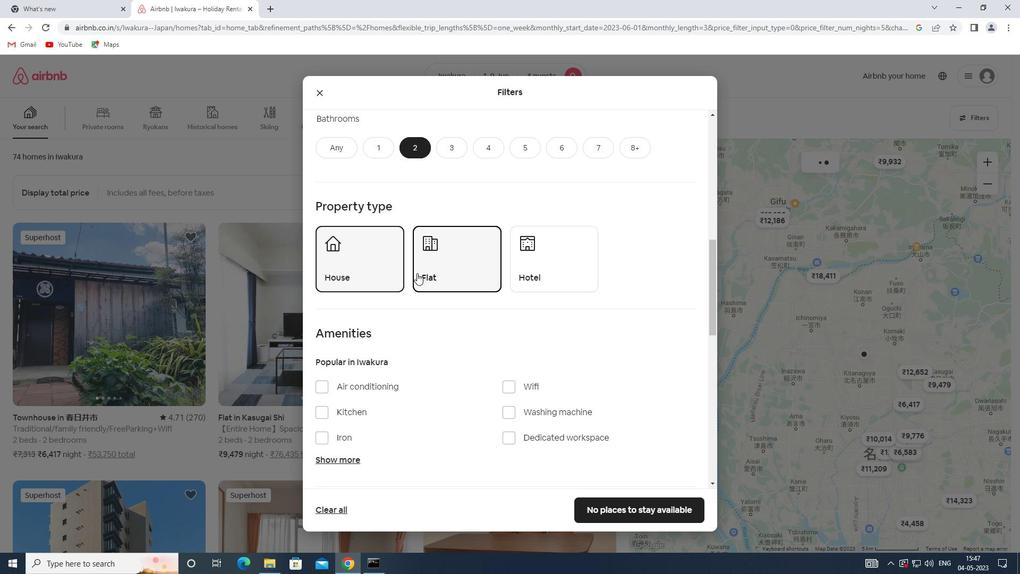 
Action: Mouse scrolled (417, 272) with delta (0, 0)
Screenshot: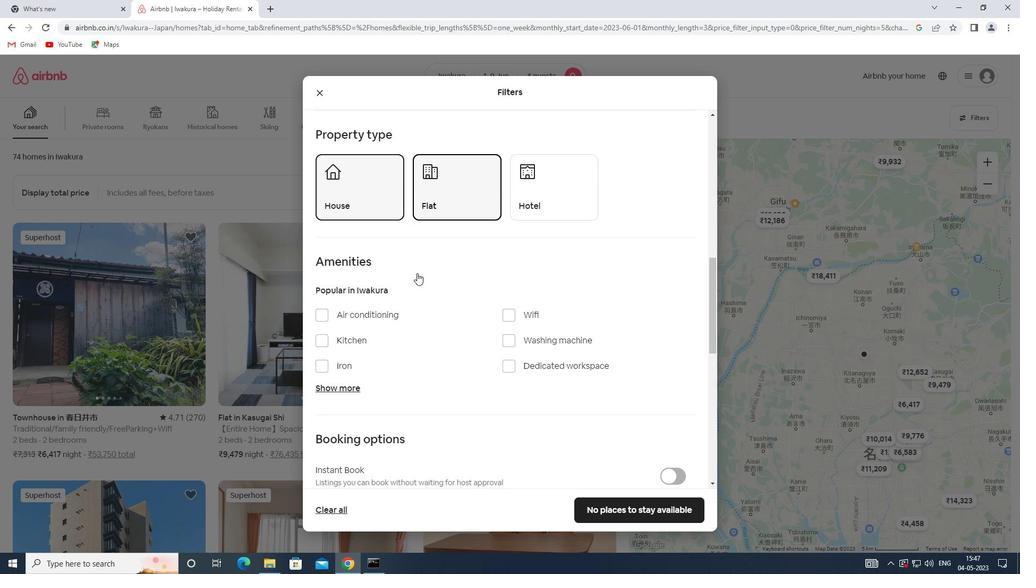 
Action: Mouse scrolled (417, 272) with delta (0, 0)
Screenshot: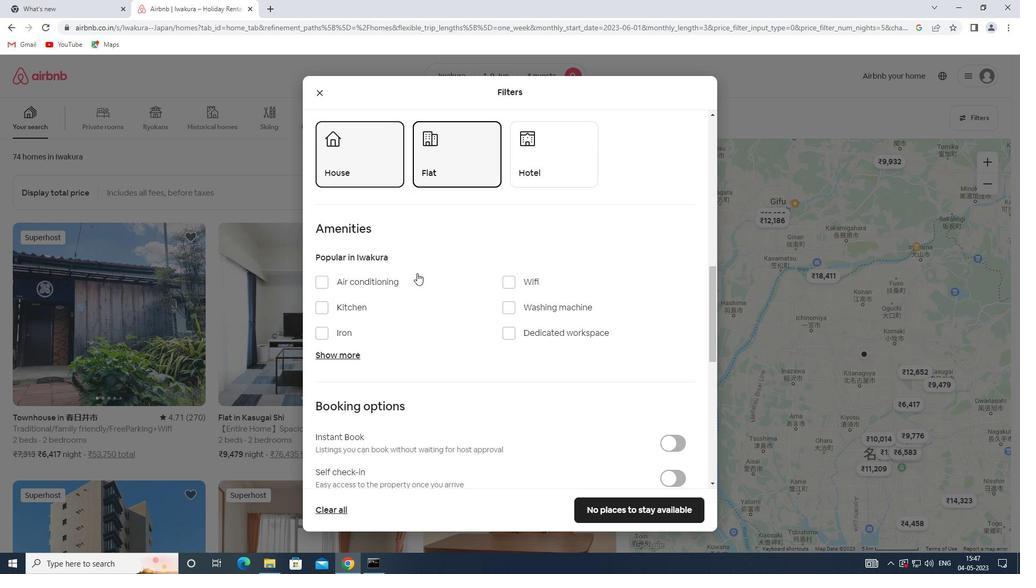 
Action: Mouse moved to (675, 366)
Screenshot: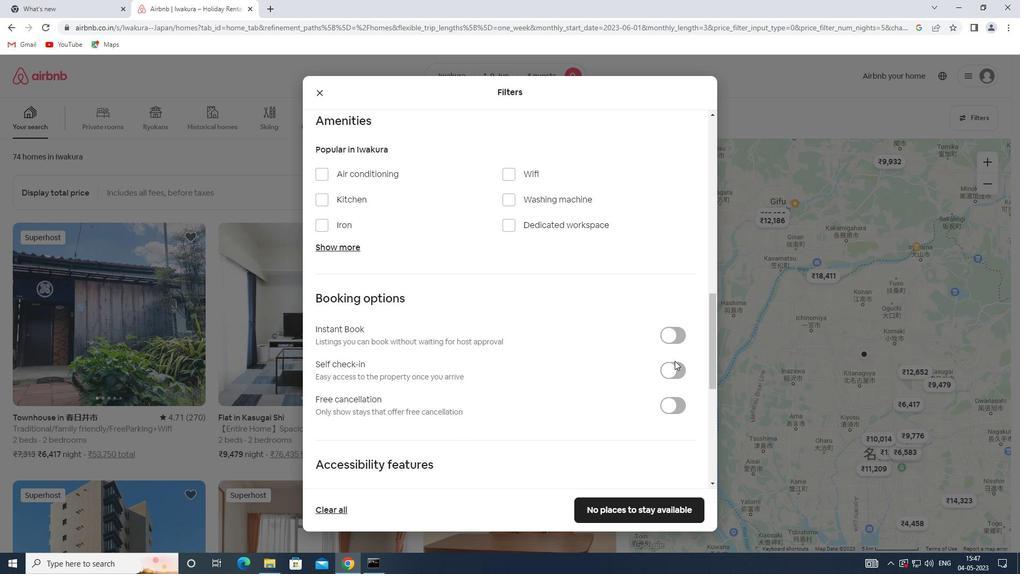 
Action: Mouse pressed left at (675, 366)
Screenshot: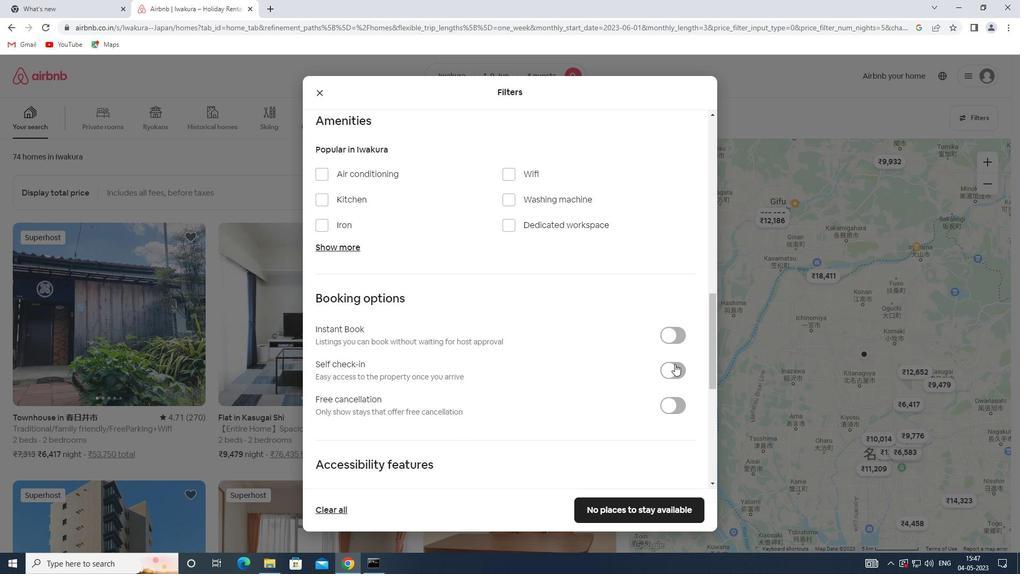 
Action: Mouse moved to (478, 327)
Screenshot: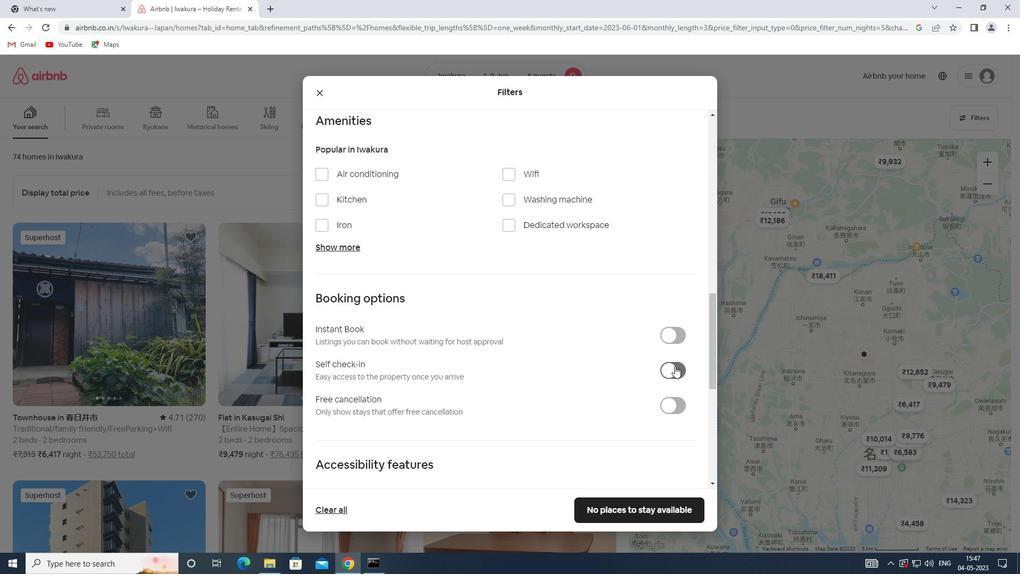 
Action: Mouse scrolled (478, 326) with delta (0, 0)
Screenshot: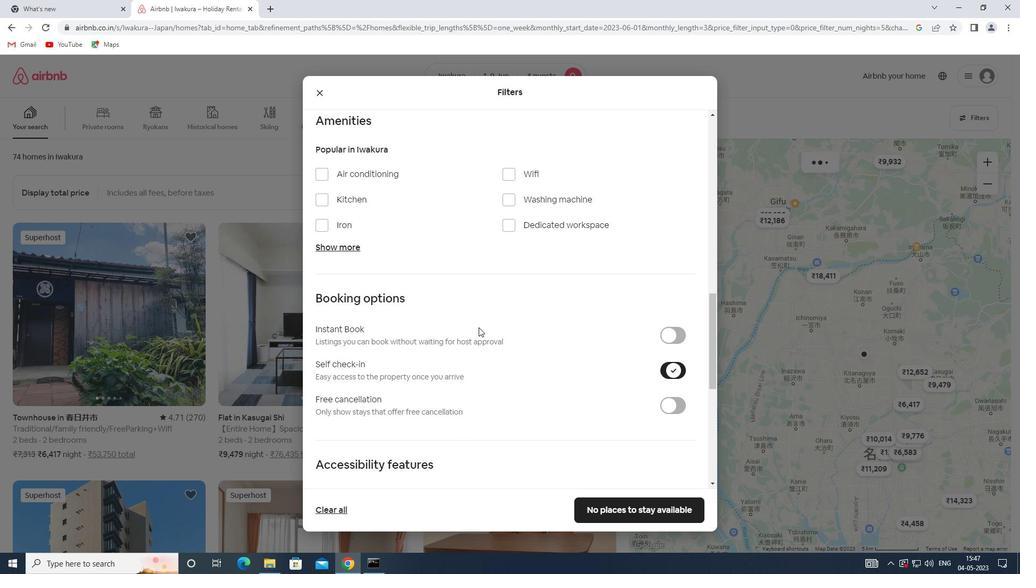 
Action: Mouse scrolled (478, 326) with delta (0, 0)
Screenshot: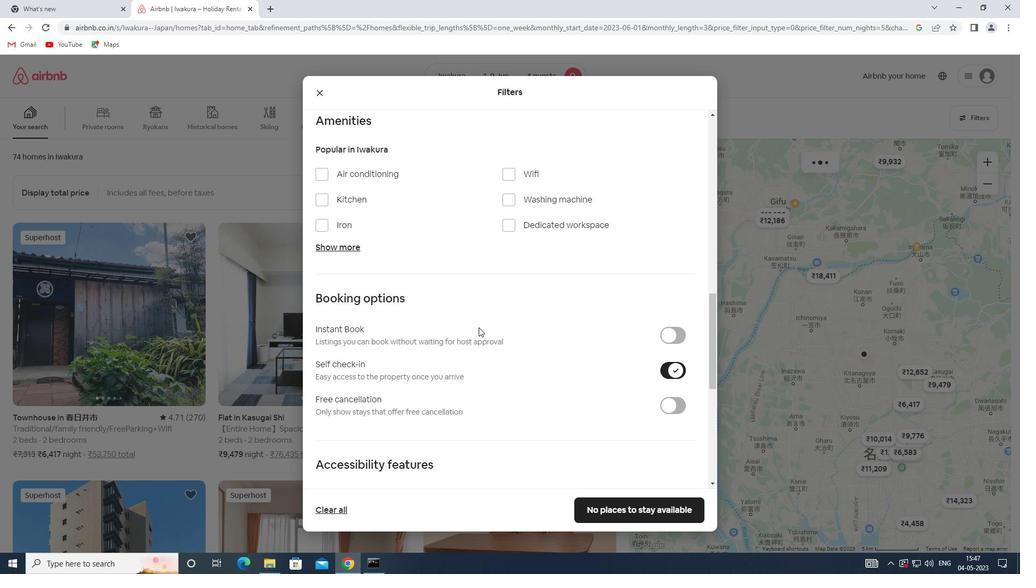 
Action: Mouse moved to (478, 327)
Screenshot: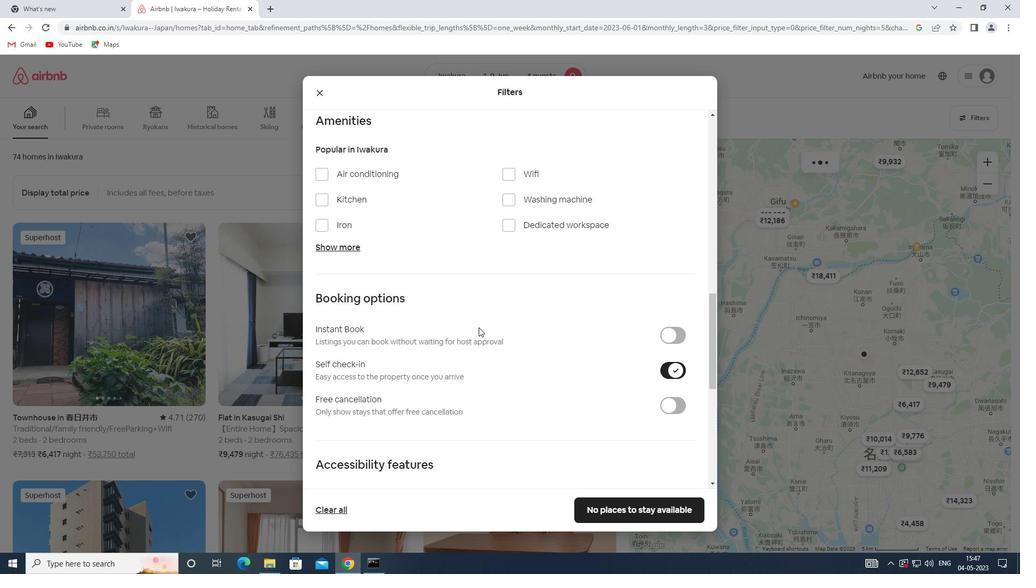 
Action: Mouse scrolled (478, 326) with delta (0, 0)
Screenshot: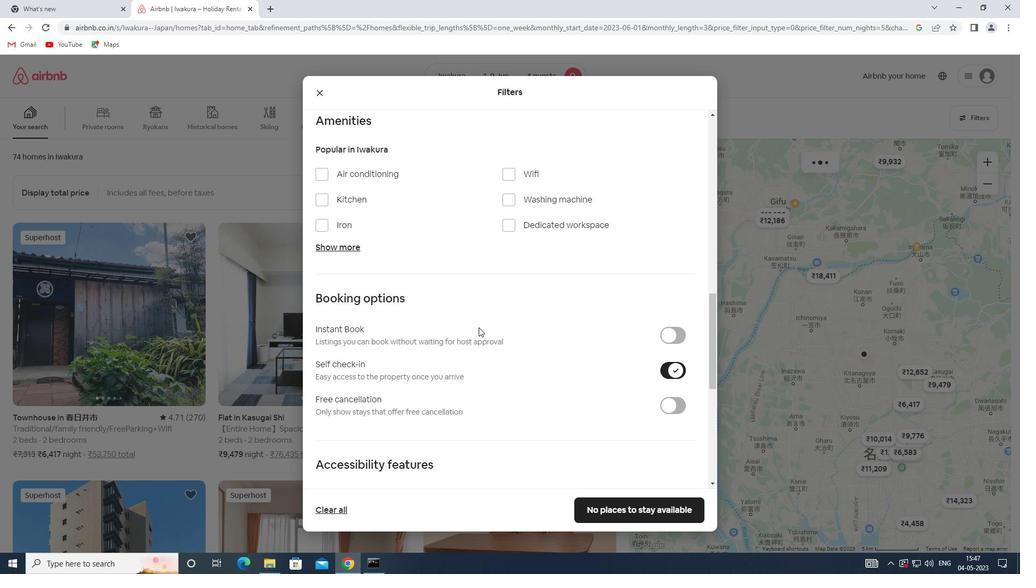 
Action: Mouse moved to (475, 318)
Screenshot: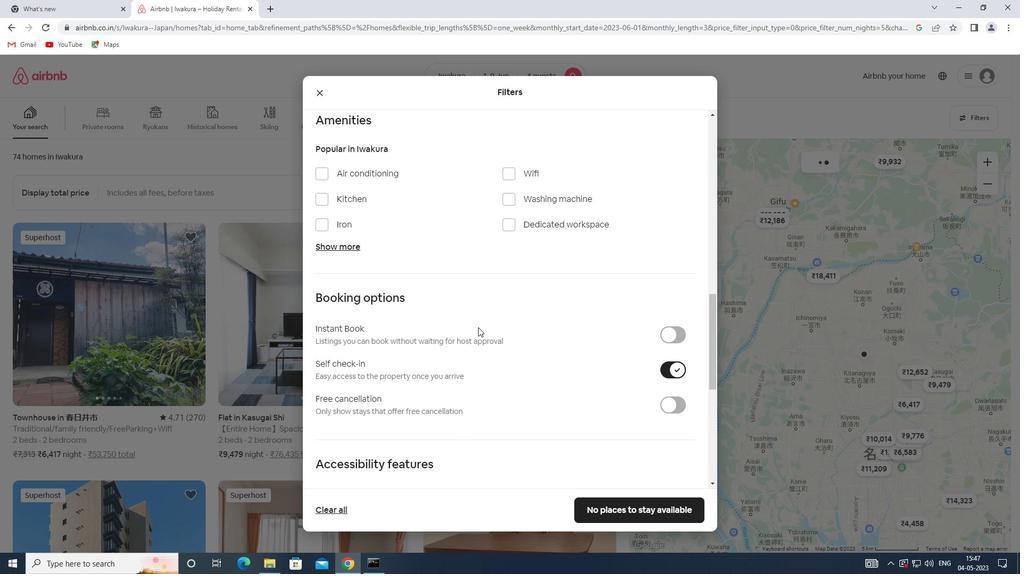 
Action: Mouse scrolled (475, 318) with delta (0, 0)
Screenshot: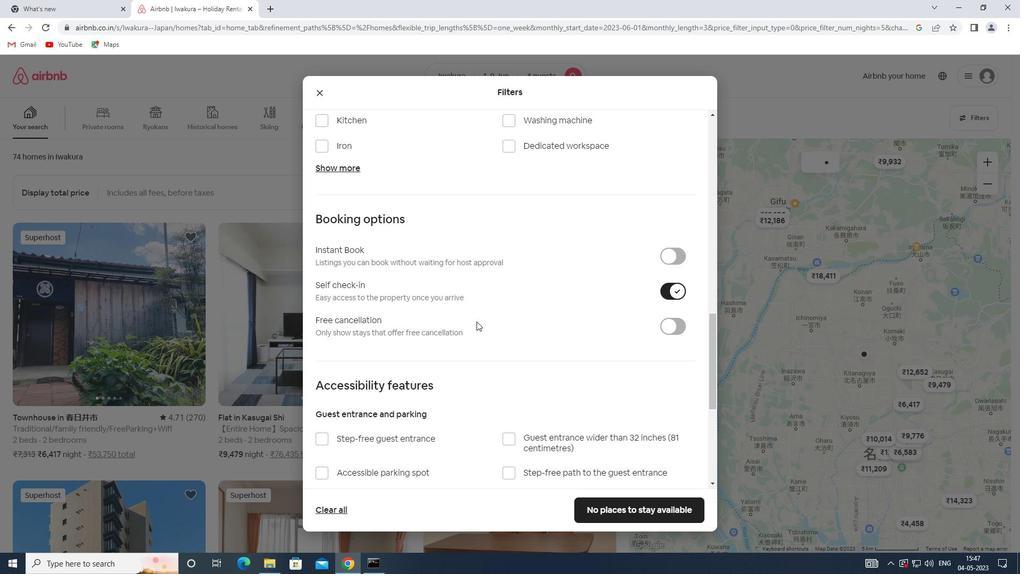 
Action: Mouse scrolled (475, 318) with delta (0, 0)
Screenshot: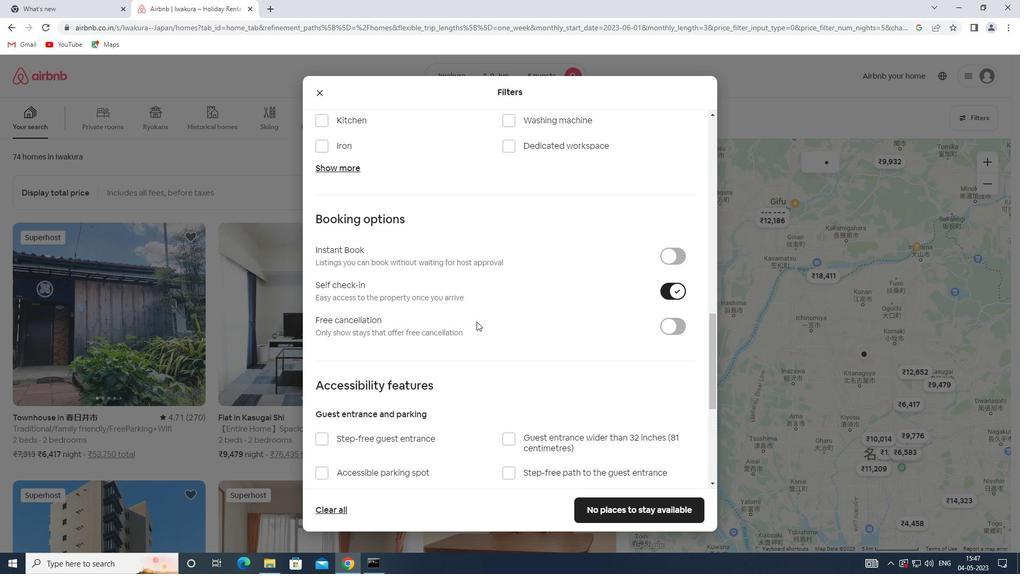 
Action: Mouse scrolled (475, 318) with delta (0, 0)
Screenshot: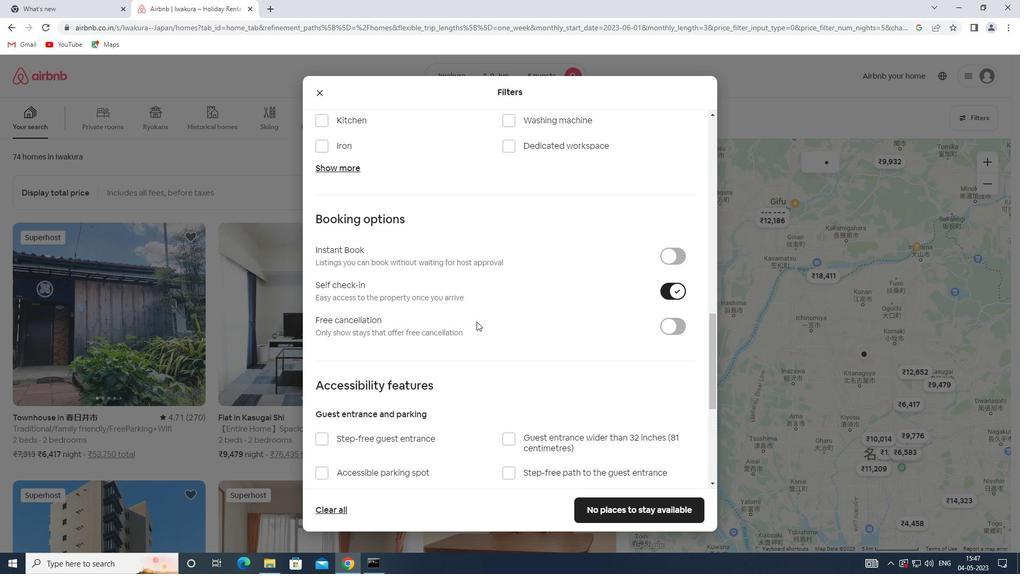
Action: Mouse scrolled (475, 318) with delta (0, 0)
Screenshot: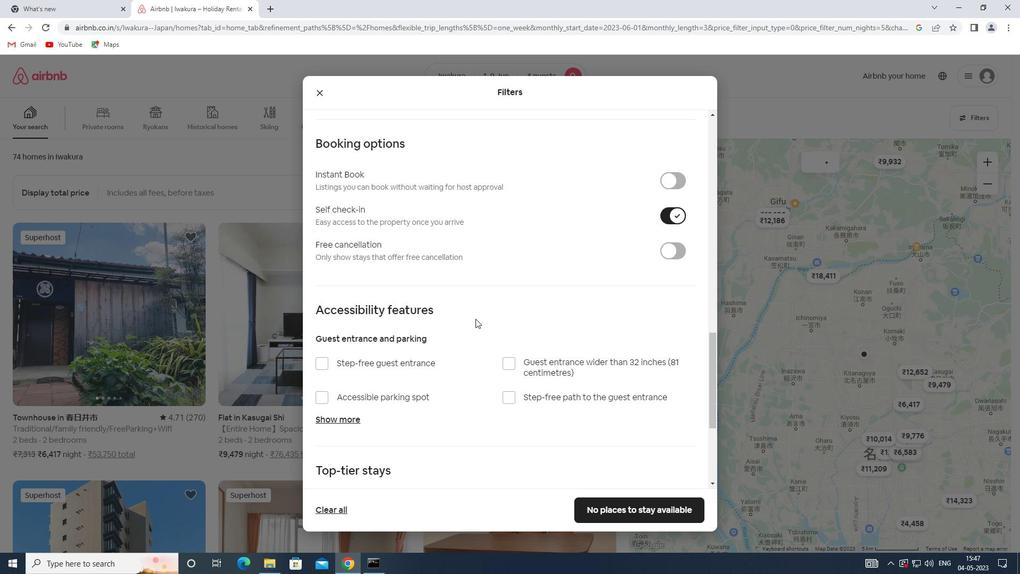 
Action: Mouse scrolled (475, 318) with delta (0, 0)
Screenshot: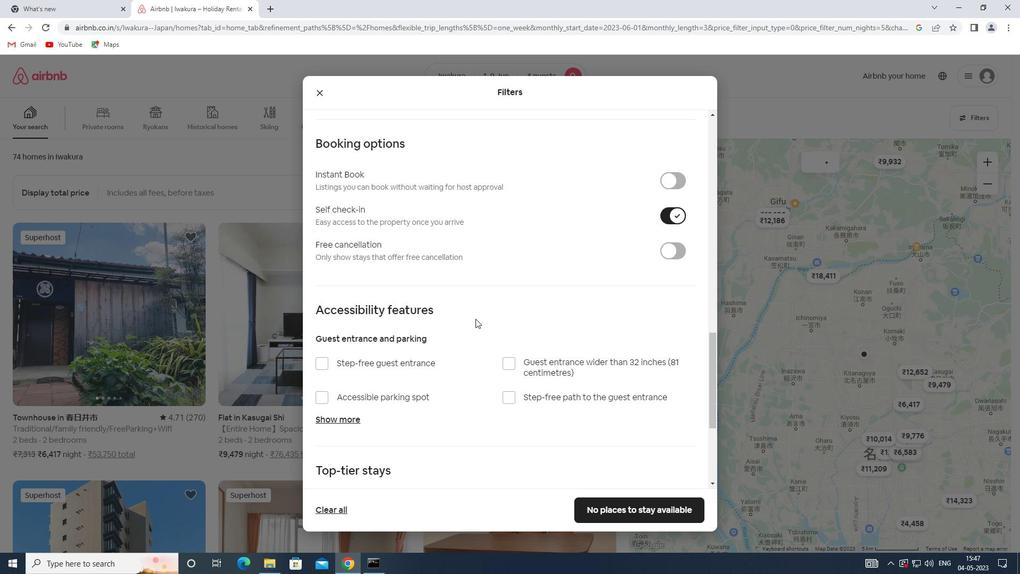 
Action: Mouse moved to (347, 409)
Screenshot: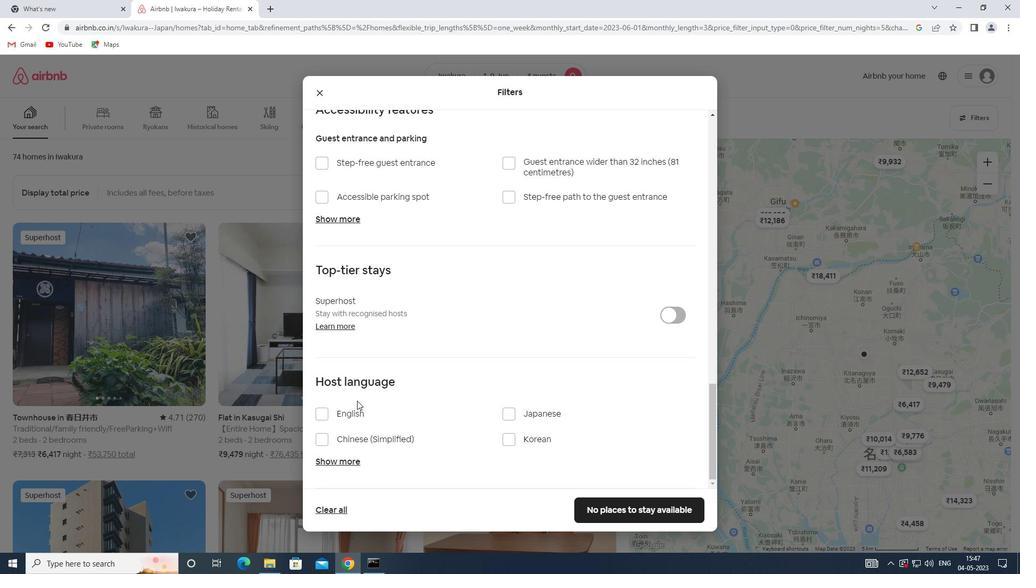 
Action: Mouse pressed left at (347, 409)
Screenshot: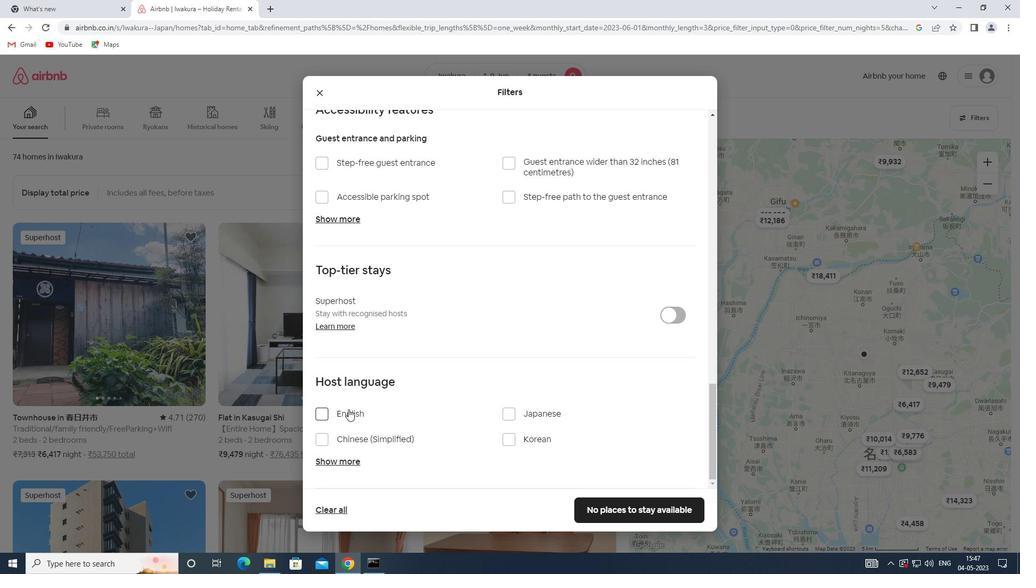 
Action: Mouse moved to (626, 519)
Screenshot: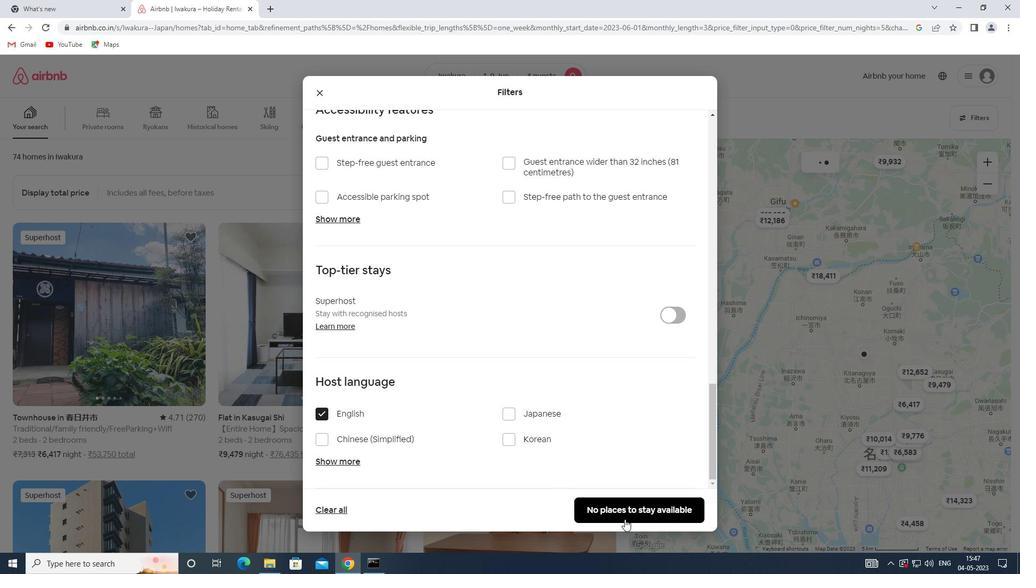
Action: Mouse pressed left at (626, 519)
Screenshot: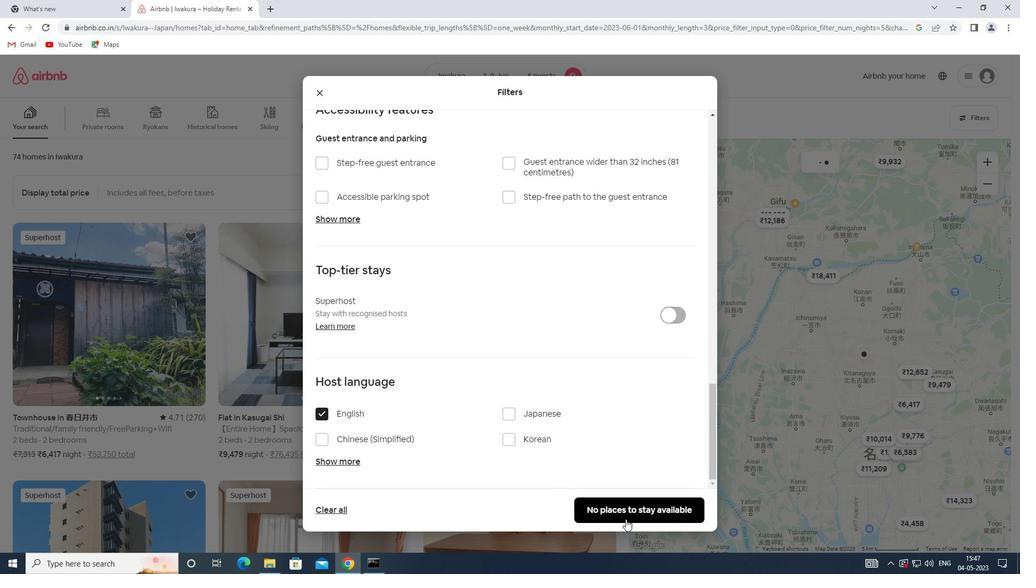 
Action: Mouse moved to (626, 512)
Screenshot: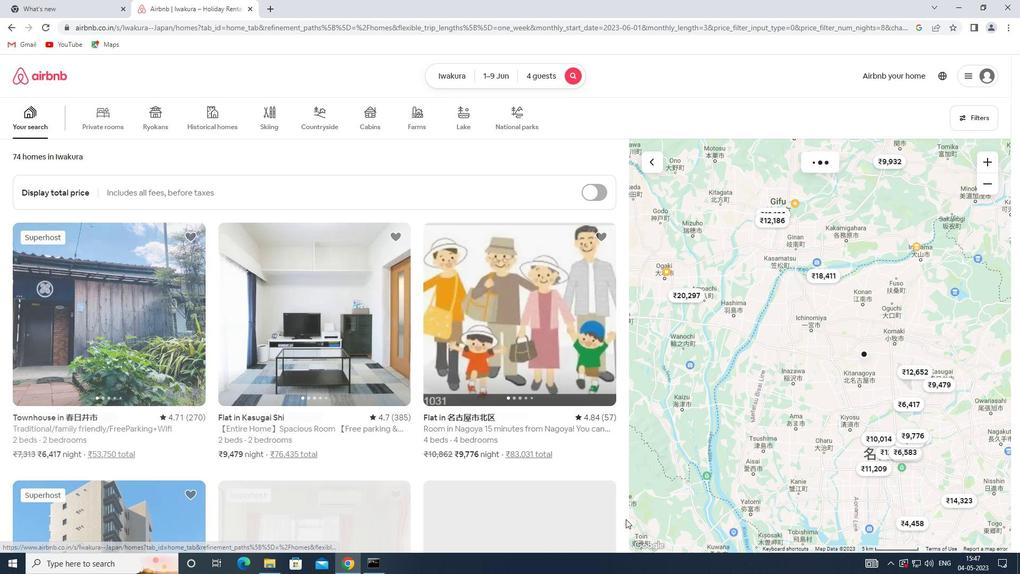 
